 Task: Look for space in Redcliff, Zimbabwe from 24th August, 2023 to 10th September, 2023 for 8 adults in price range Rs.12000 to Rs.15000. Place can be entire place or shared room with 4 bedrooms having 8 beds and 4 bathrooms. Property type can be house, flat, guest house. Amenities needed are: wifi, TV, free parkinig on premises, gym, breakfast. Booking option can be shelf check-in. Required host language is English.
Action: Mouse moved to (418, 104)
Screenshot: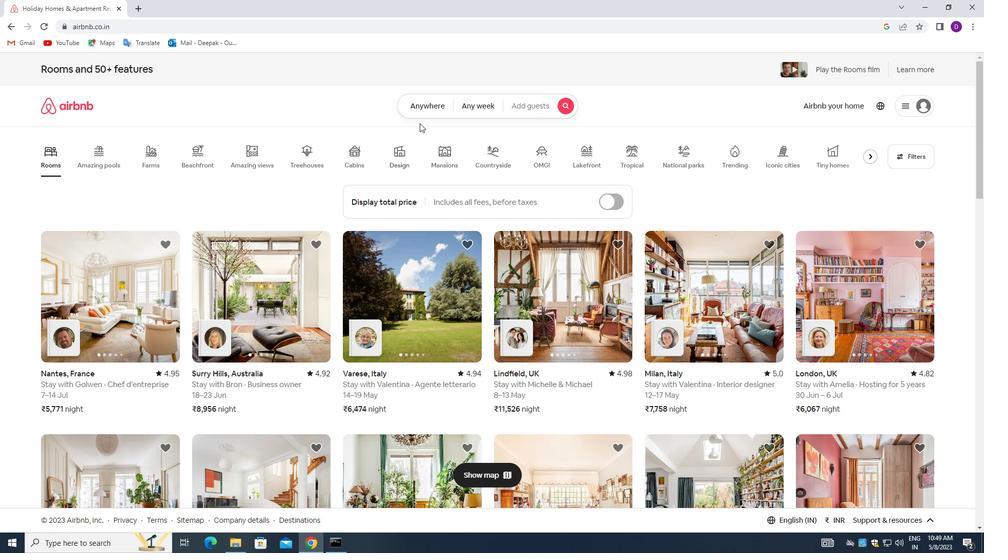 
Action: Mouse pressed left at (418, 104)
Screenshot: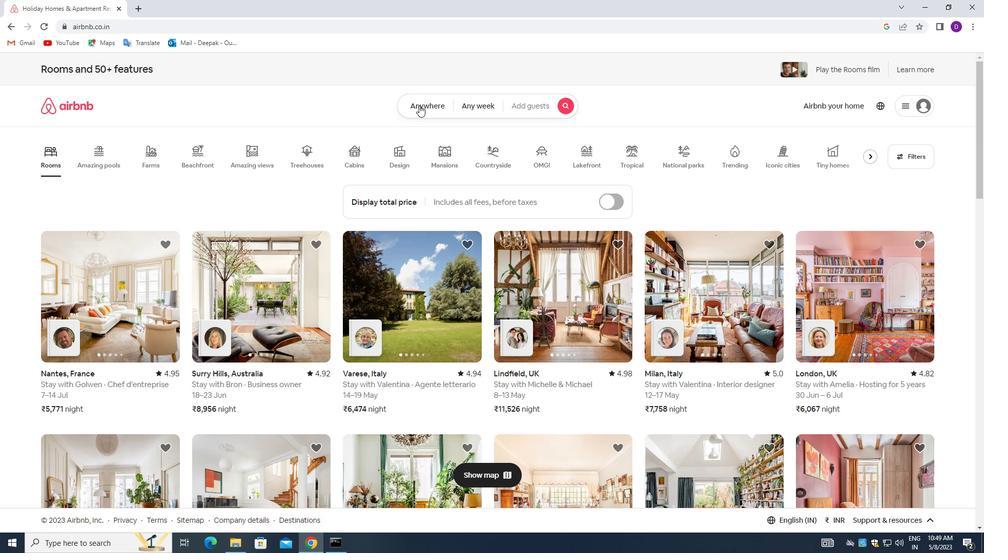 
Action: Mouse moved to (390, 142)
Screenshot: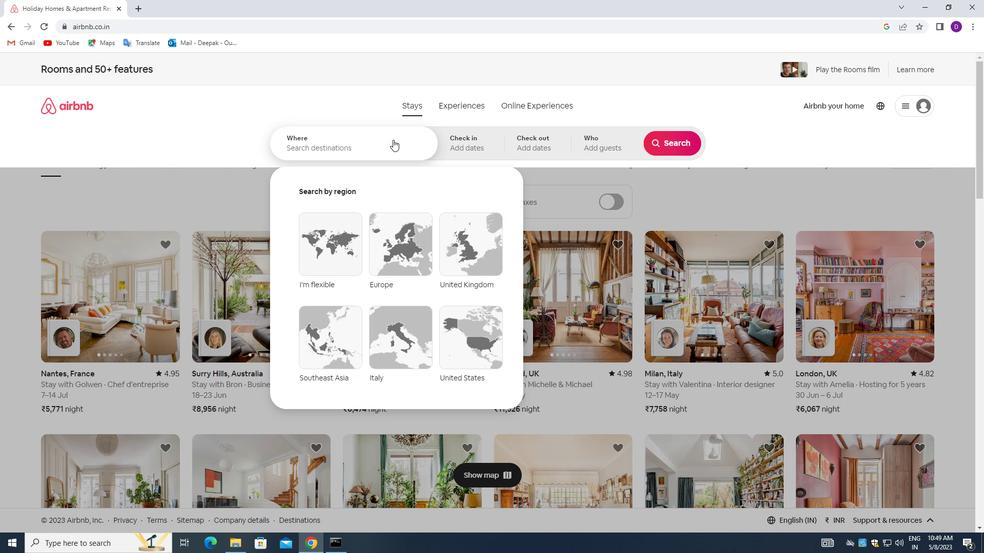 
Action: Mouse pressed left at (390, 142)
Screenshot: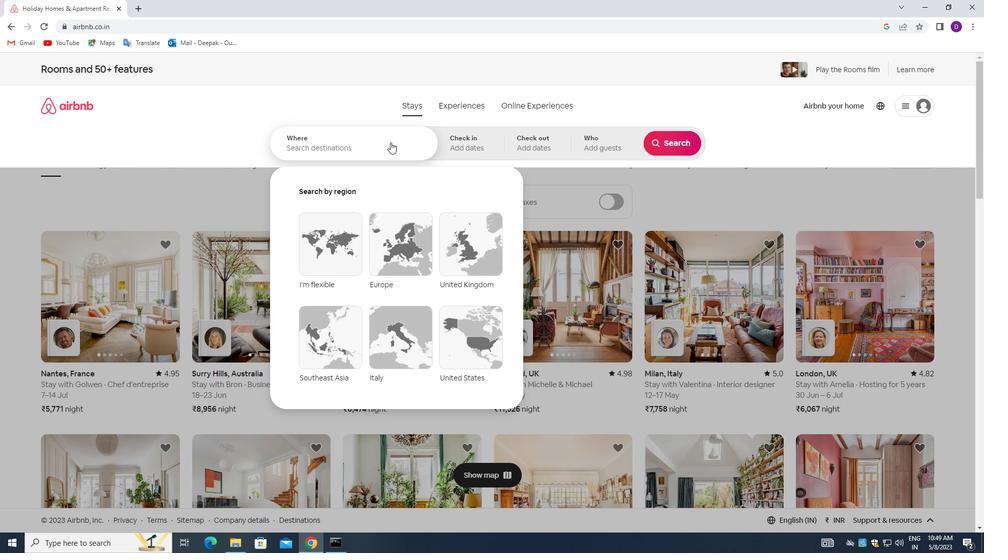 
Action: Mouse moved to (115, 252)
Screenshot: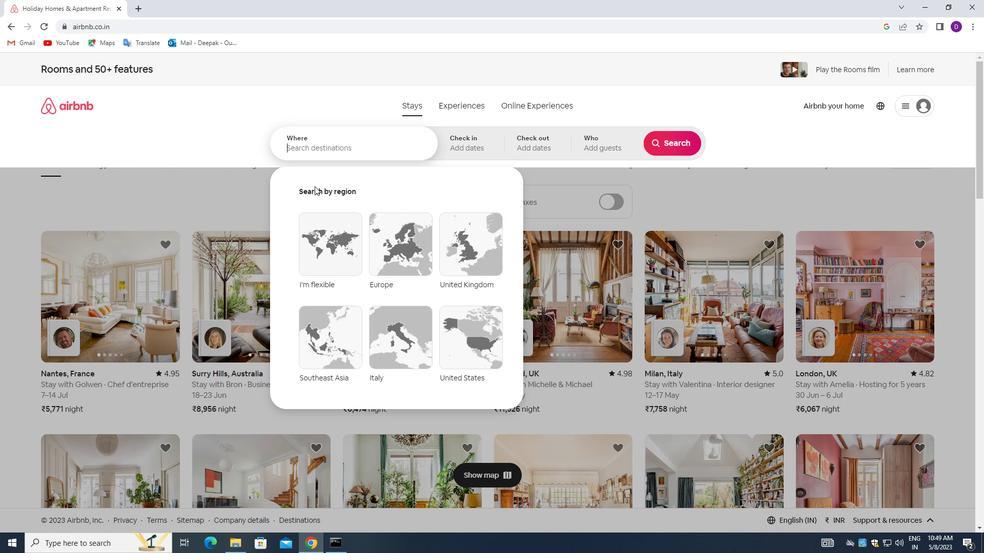 
Action: Key pressed <Key.shift_r>Redcliff<Key.backspace><Key.backspace><Key.backspace><Key.backspace><Key.backspace><Key.backspace><Key.backspace><Key.backspace><Key.caps_lock><Key.shift_r><Key.shift_r><Key.shift_r><Key.shift_r><Key.shift_r>Redcliff,<Key.space><Key.shift_r><Key.shift_r><Key.shift_r>Zimbabwe<Key.enter>
Screenshot: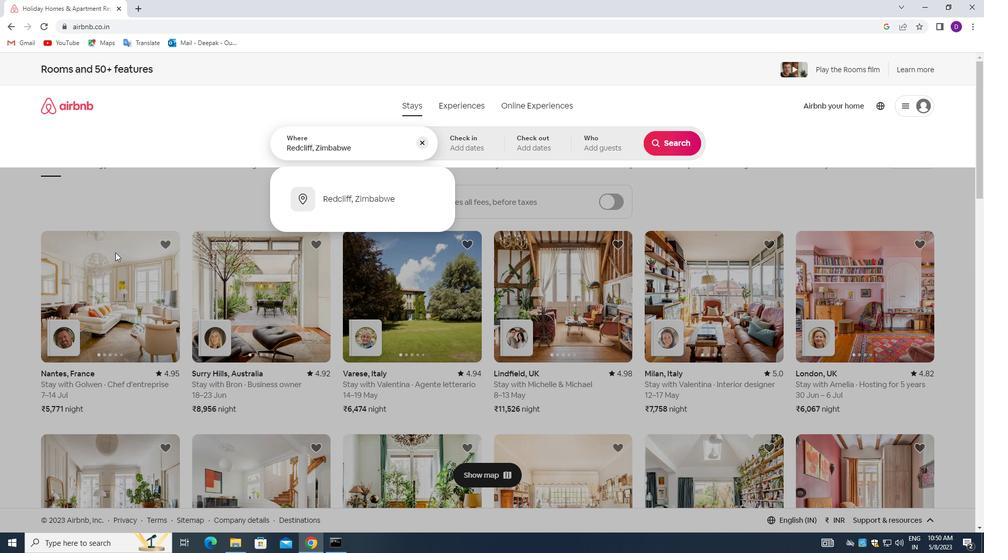 
Action: Mouse moved to (670, 229)
Screenshot: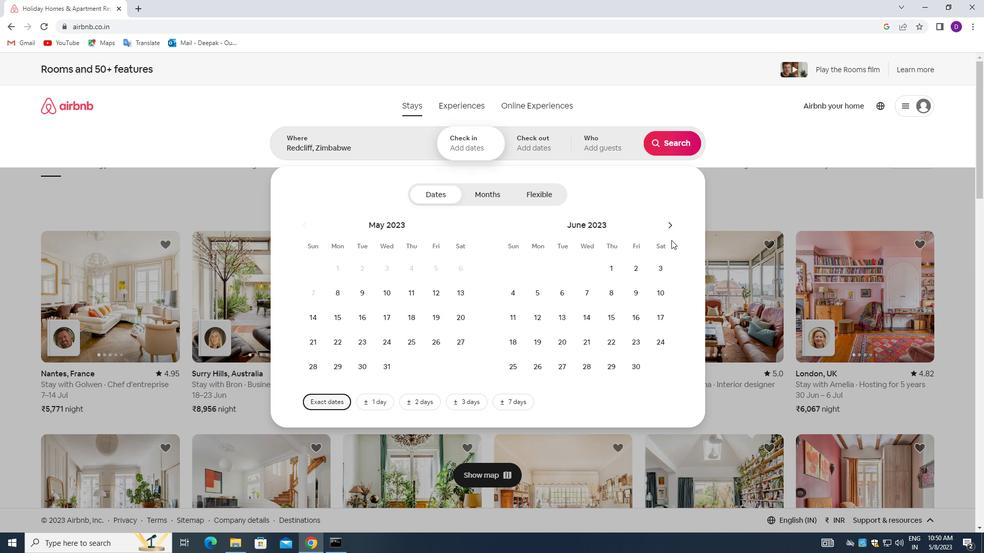 
Action: Mouse pressed left at (670, 229)
Screenshot: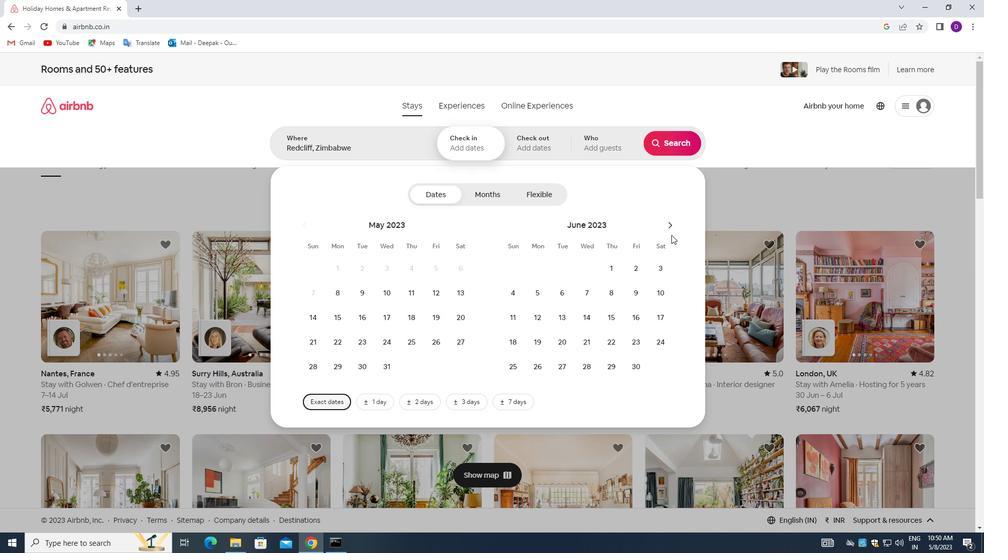
Action: Mouse moved to (669, 227)
Screenshot: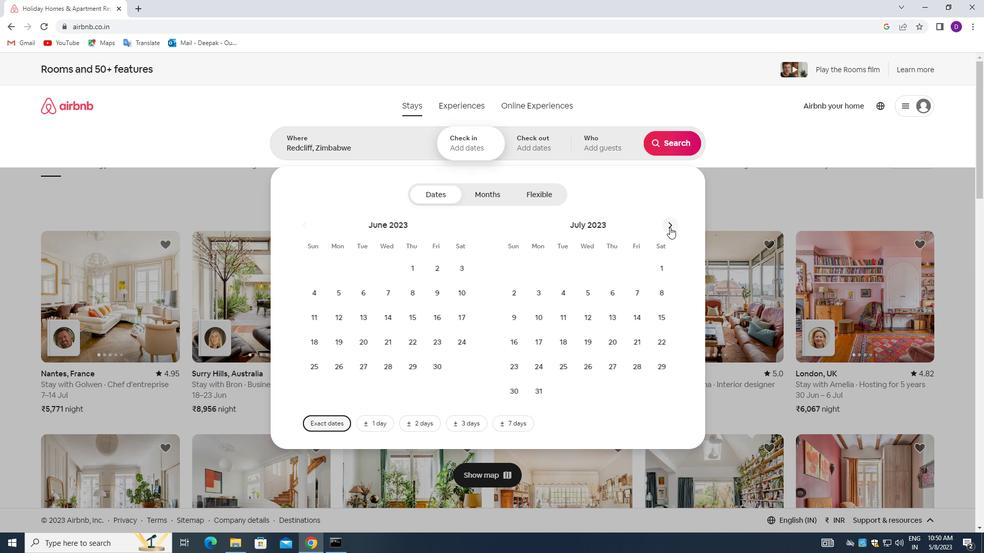 
Action: Mouse pressed left at (669, 227)
Screenshot: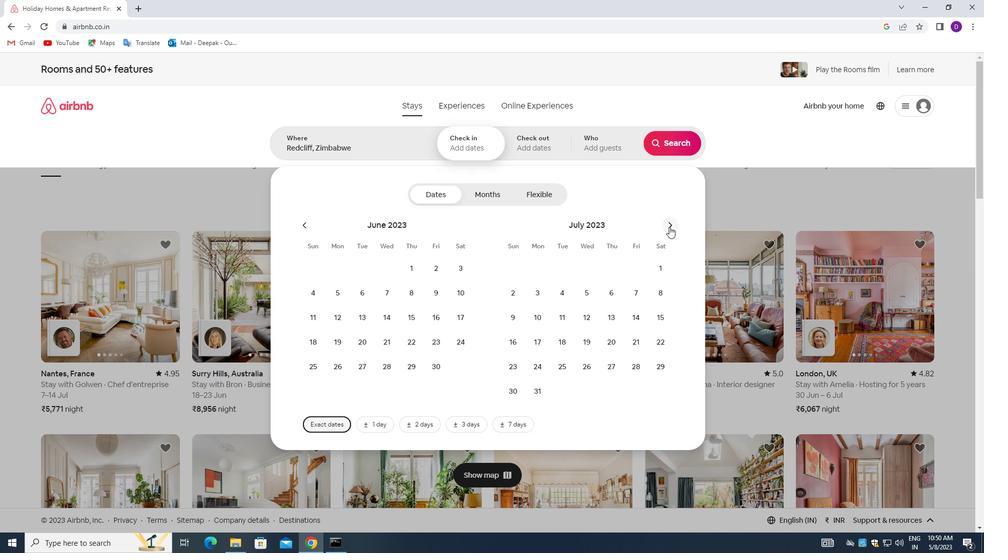 
Action: Mouse moved to (668, 227)
Screenshot: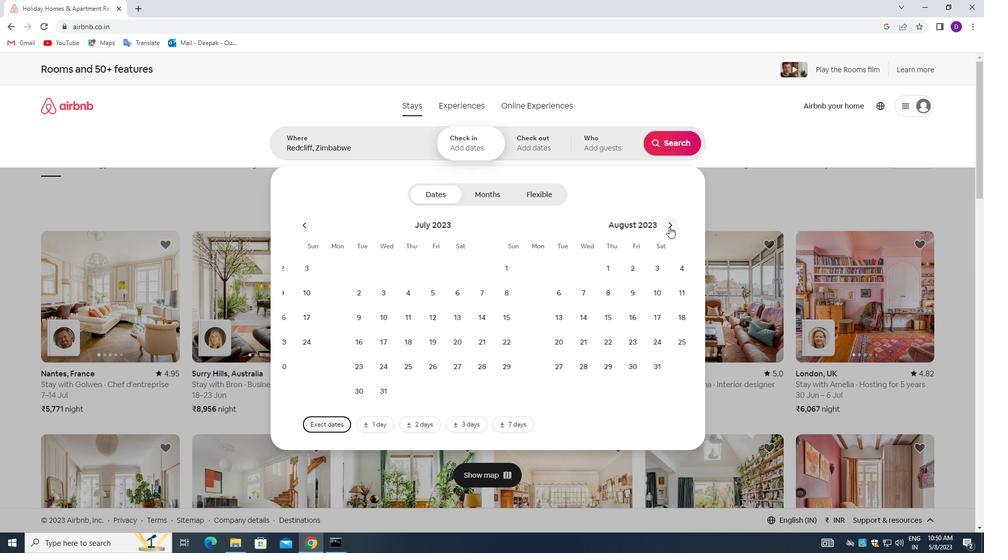 
Action: Mouse pressed left at (668, 227)
Screenshot: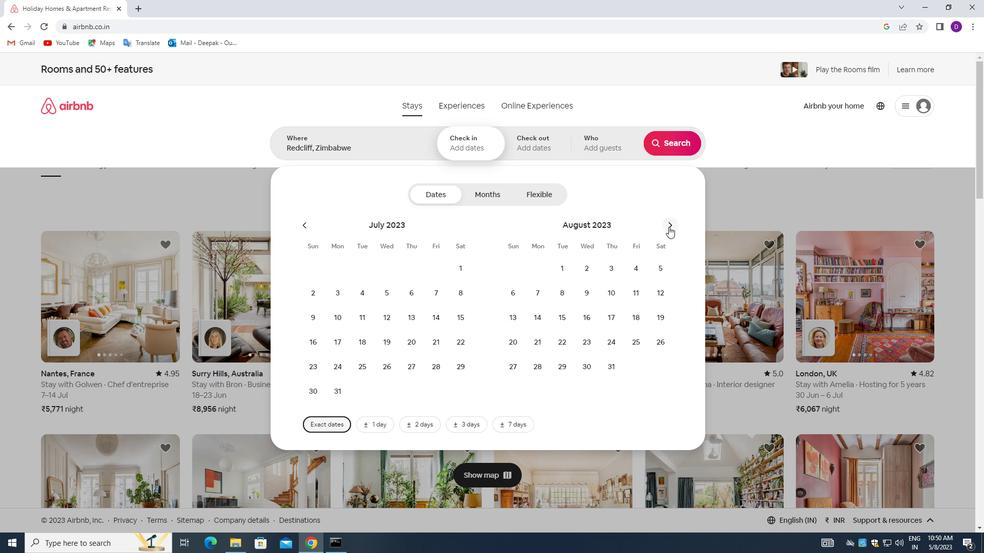 
Action: Mouse moved to (412, 343)
Screenshot: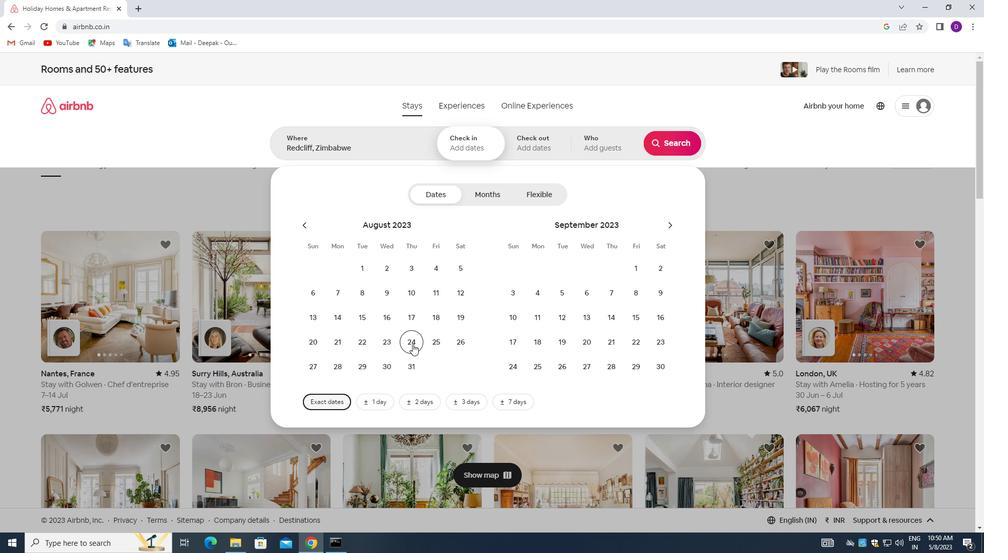
Action: Mouse pressed left at (412, 343)
Screenshot: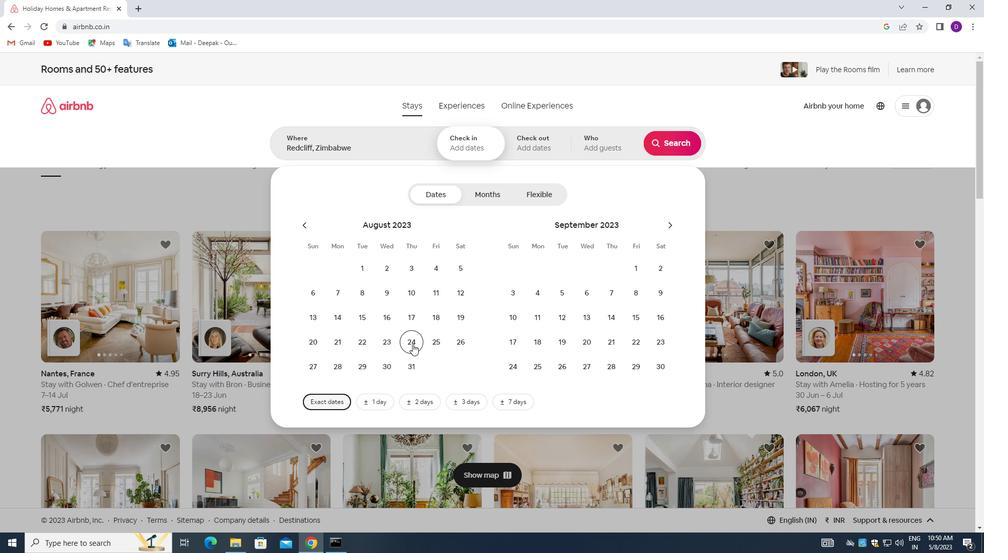 
Action: Mouse moved to (507, 323)
Screenshot: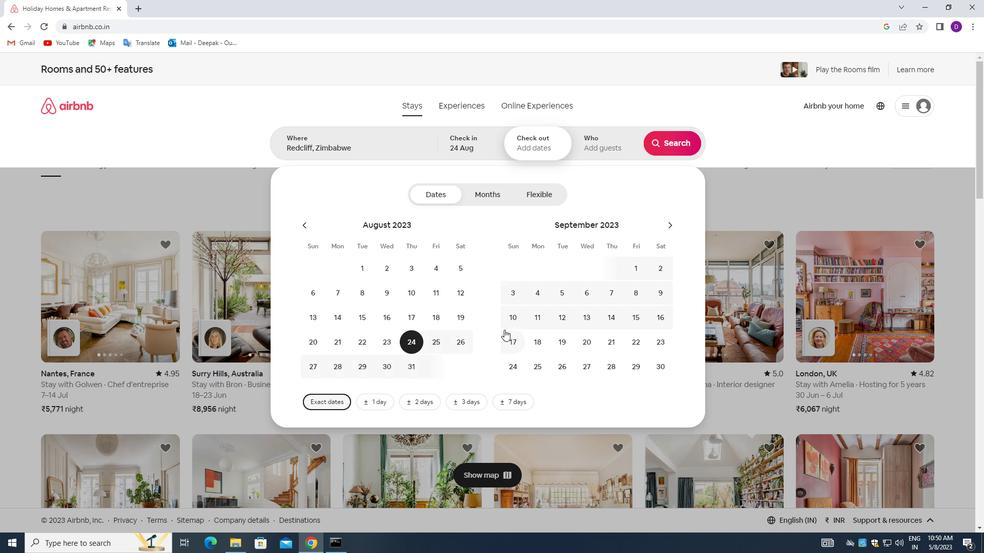 
Action: Mouse pressed left at (507, 323)
Screenshot: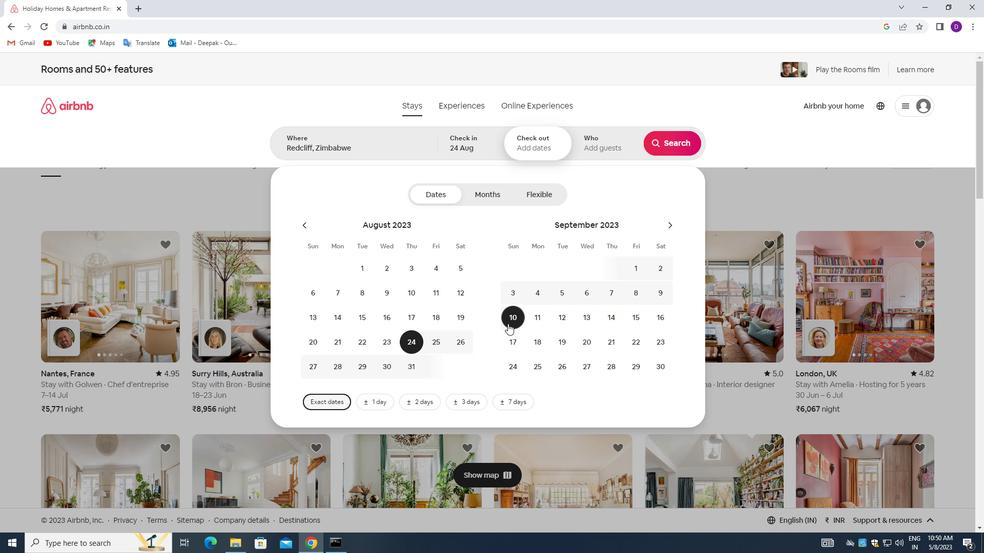 
Action: Mouse moved to (591, 145)
Screenshot: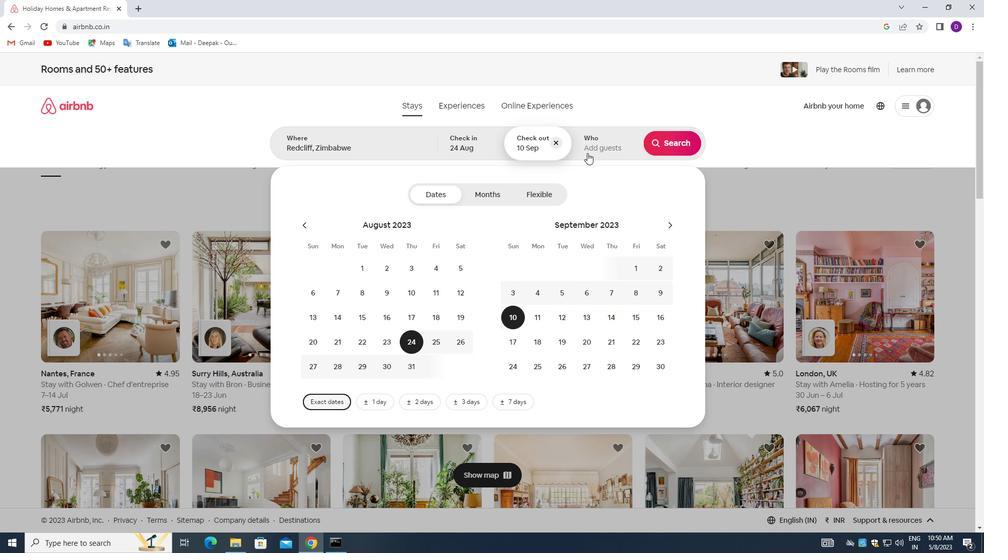 
Action: Mouse pressed left at (591, 145)
Screenshot: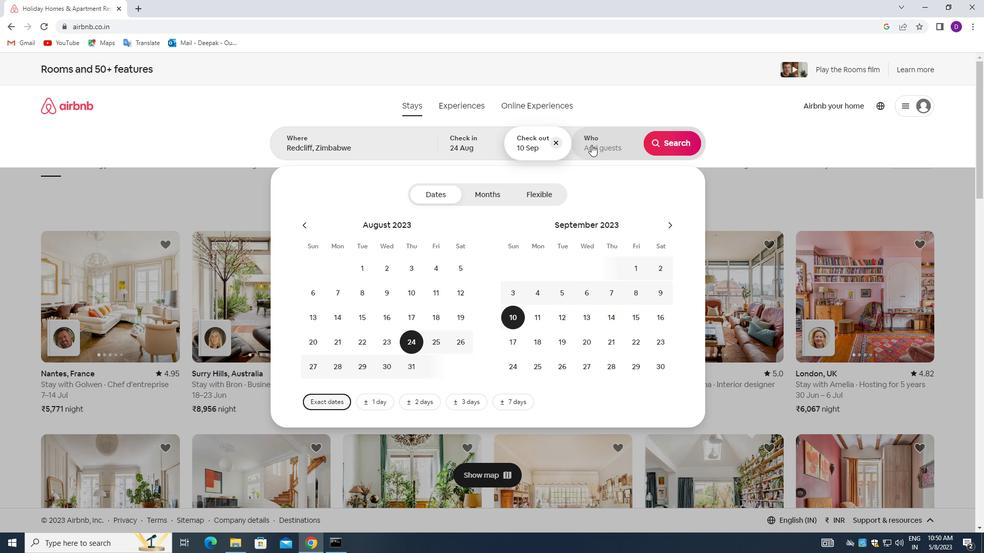 
Action: Mouse moved to (675, 200)
Screenshot: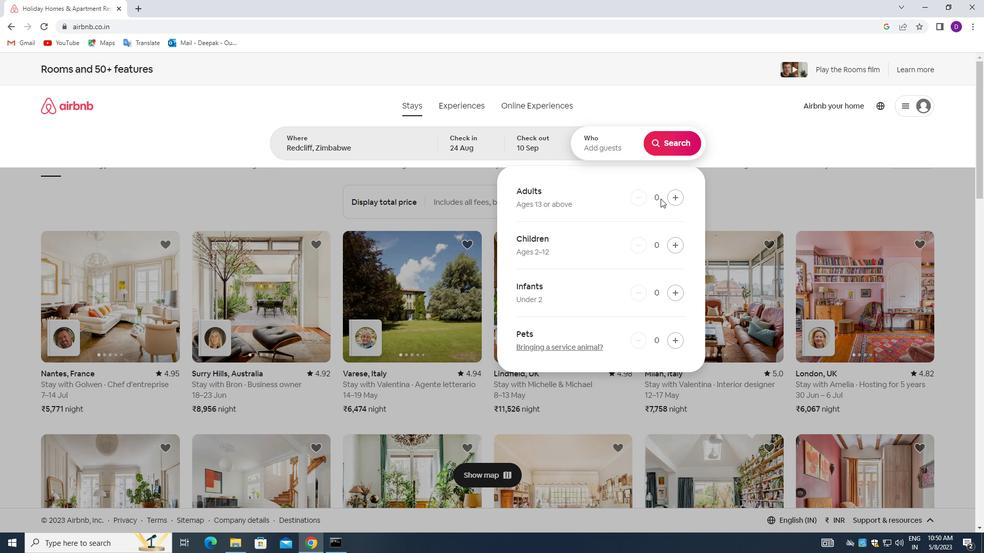 
Action: Mouse pressed left at (675, 200)
Screenshot: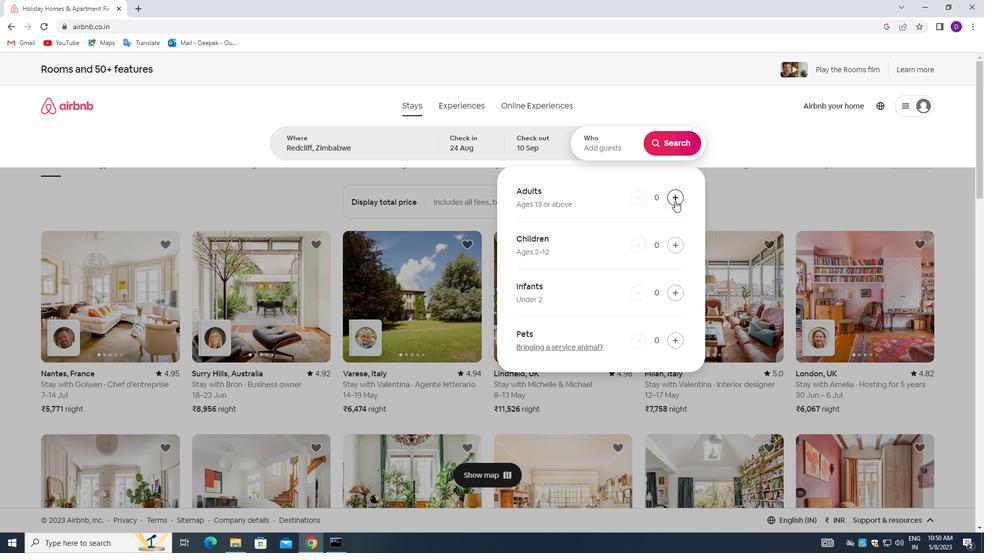 
Action: Mouse moved to (675, 199)
Screenshot: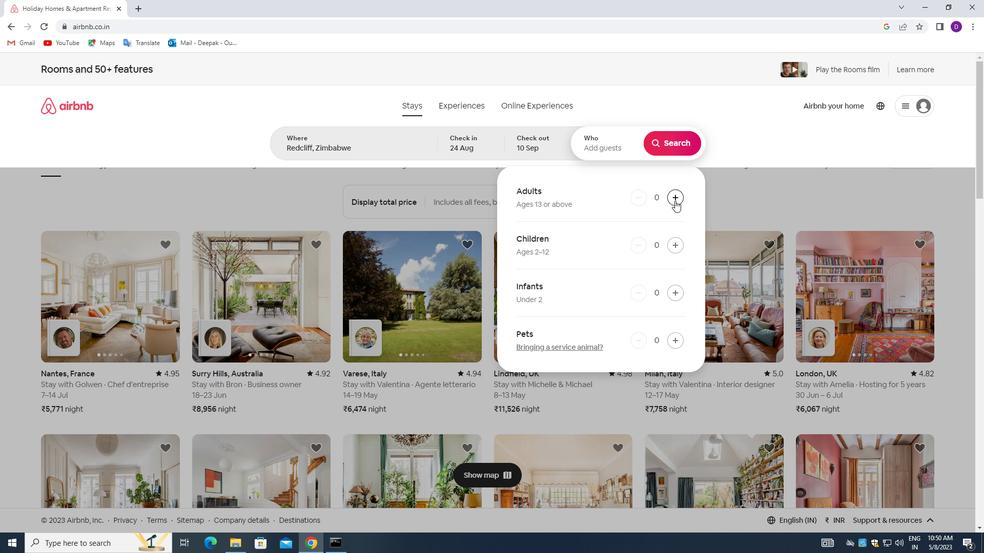 
Action: Mouse pressed left at (675, 199)
Screenshot: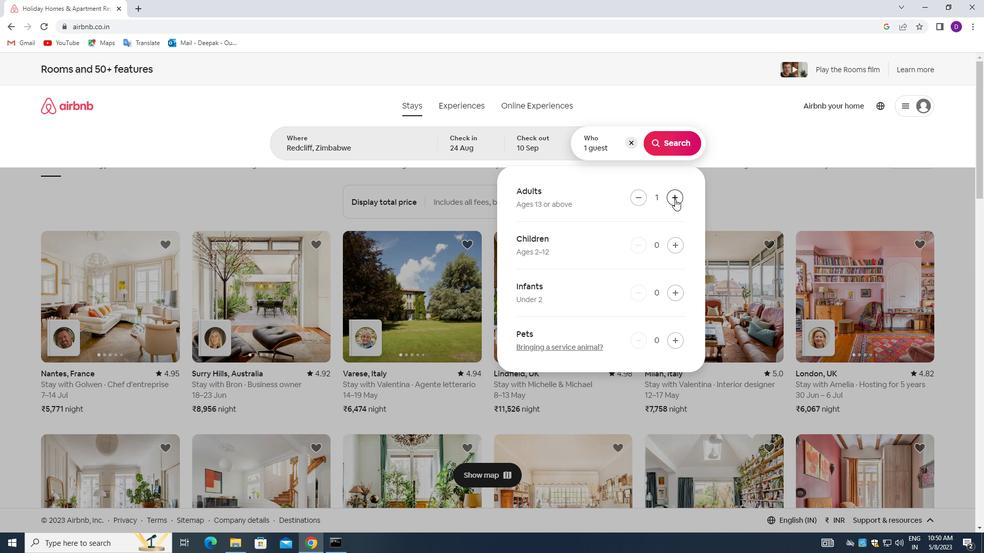 
Action: Mouse pressed left at (675, 199)
Screenshot: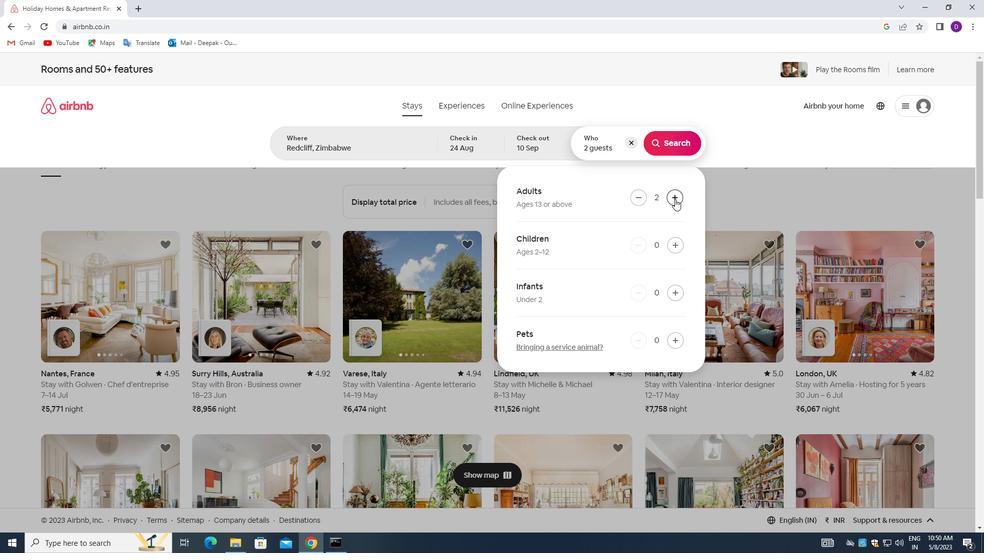 
Action: Mouse pressed left at (675, 199)
Screenshot: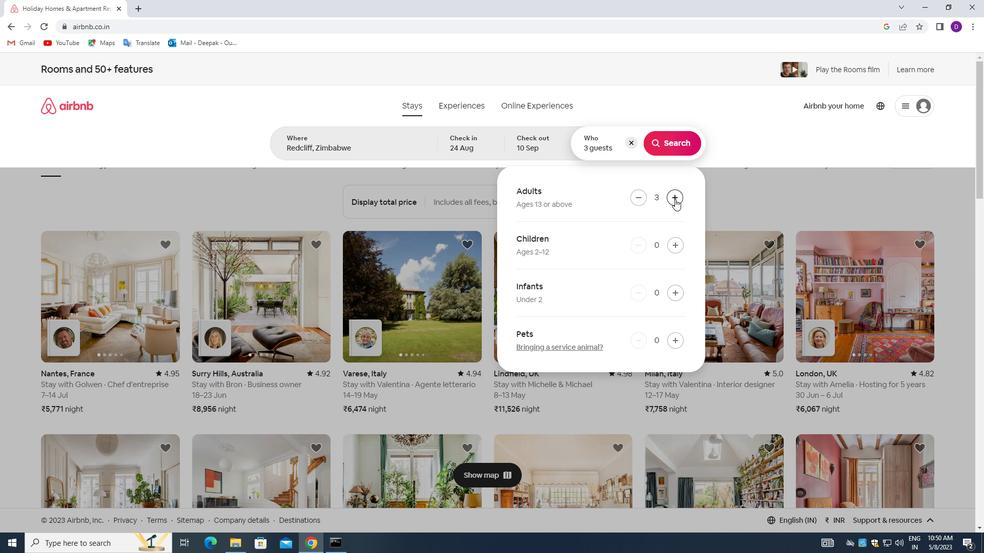 
Action: Mouse pressed left at (675, 199)
Screenshot: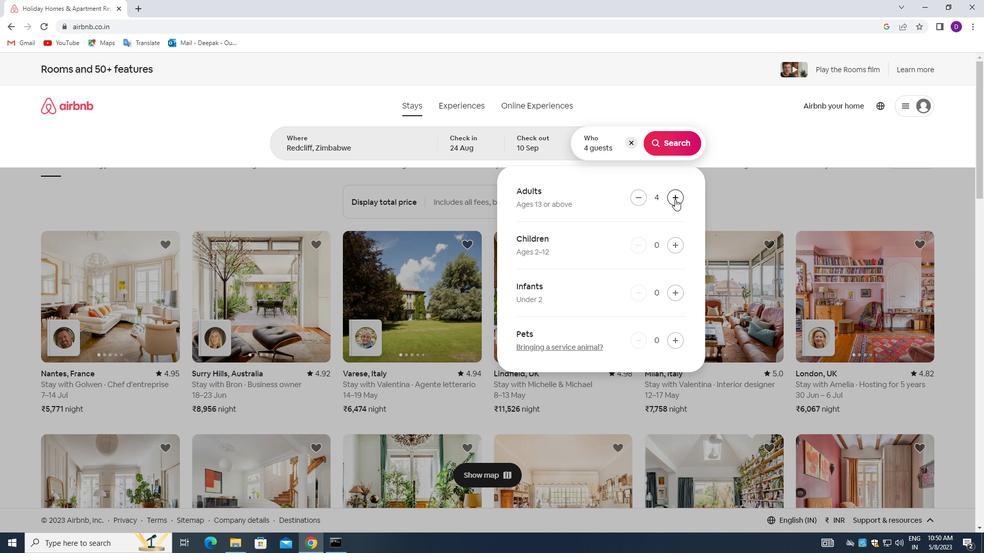 
Action: Mouse pressed left at (675, 199)
Screenshot: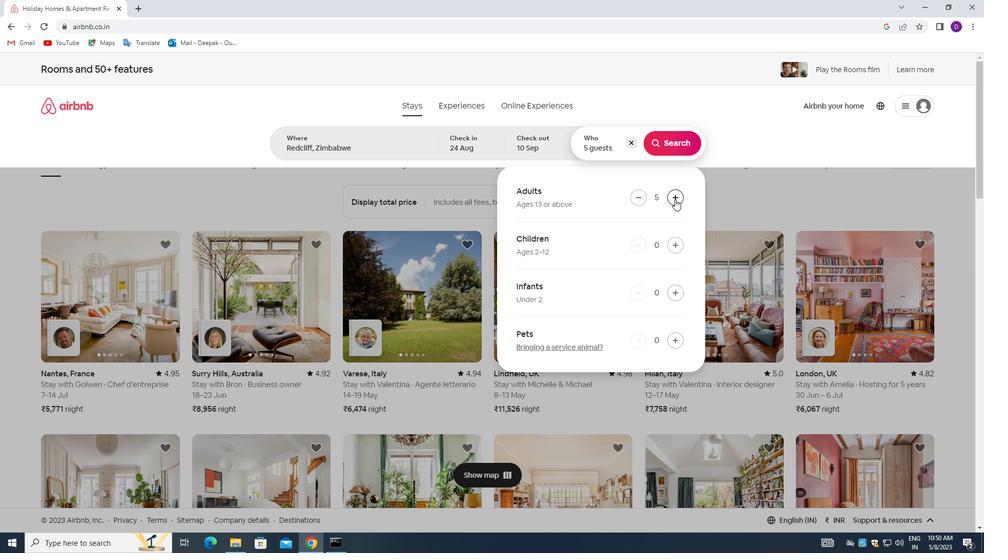 
Action: Mouse pressed left at (675, 199)
Screenshot: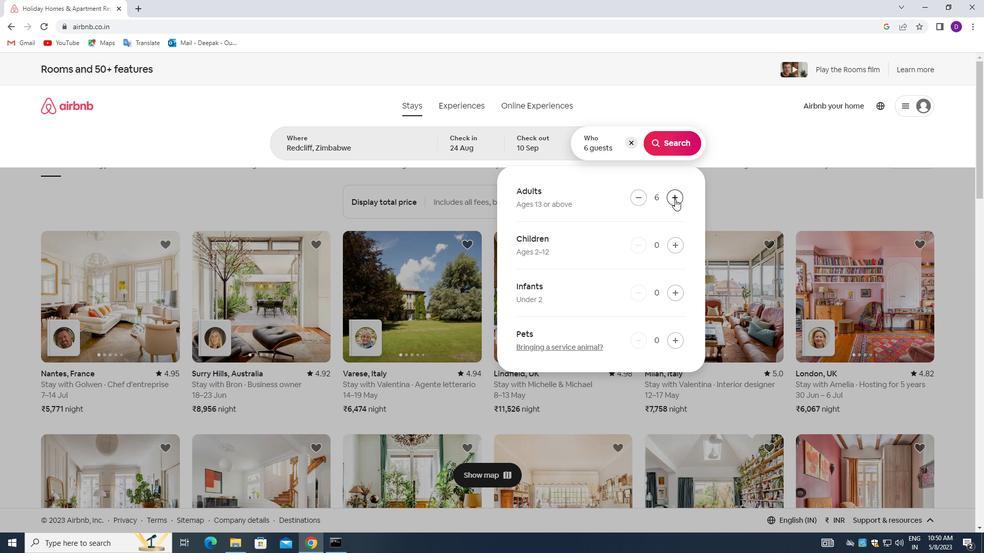 
Action: Mouse pressed left at (675, 199)
Screenshot: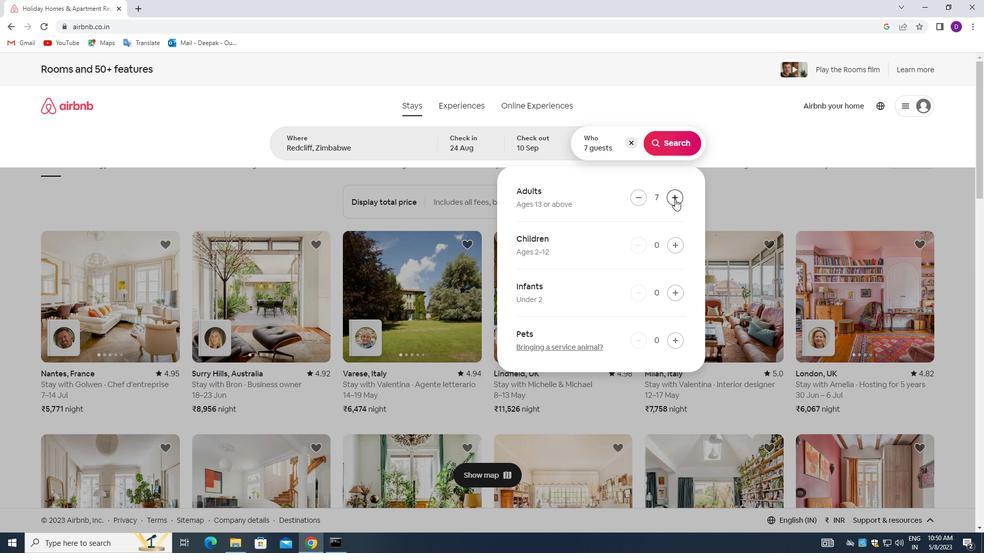 
Action: Mouse moved to (675, 141)
Screenshot: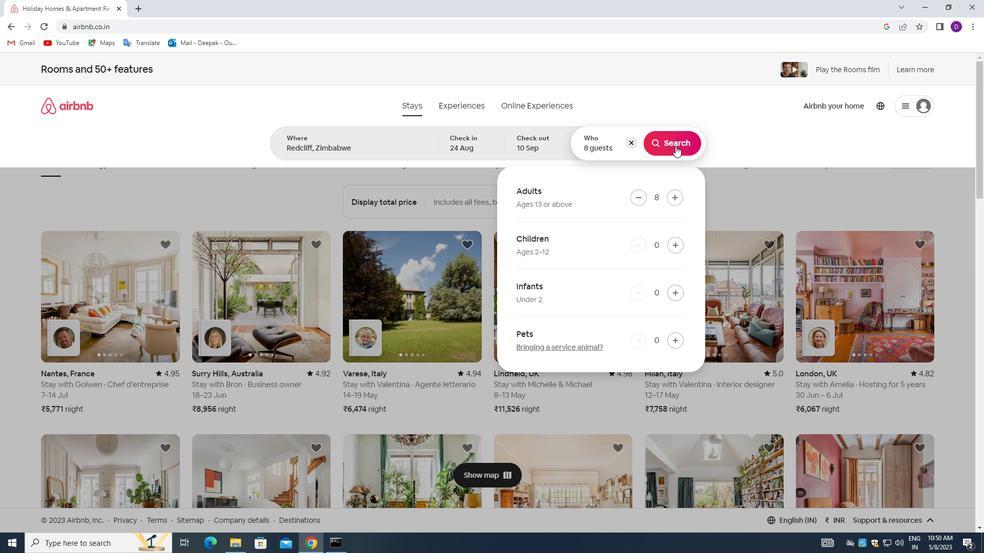 
Action: Mouse pressed left at (675, 141)
Screenshot: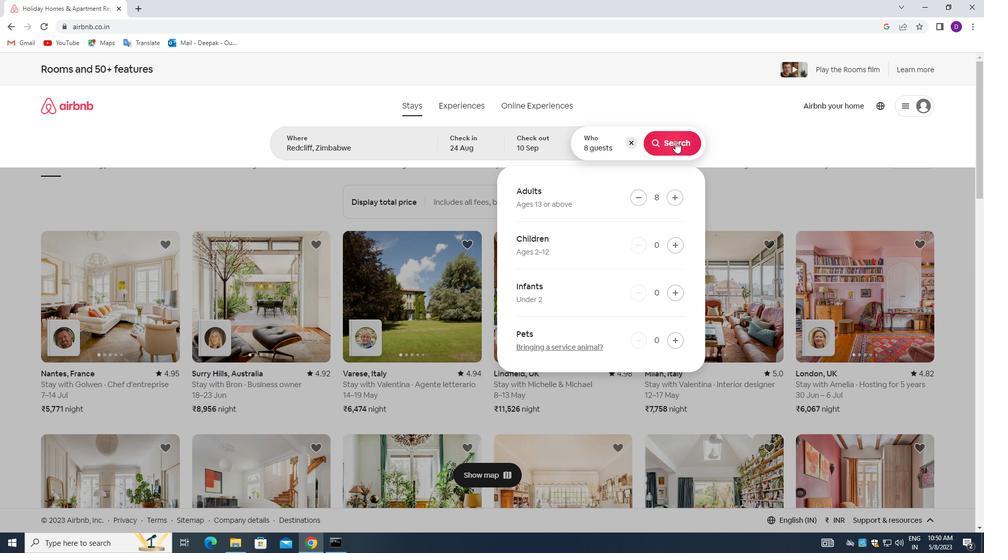 
Action: Mouse moved to (933, 112)
Screenshot: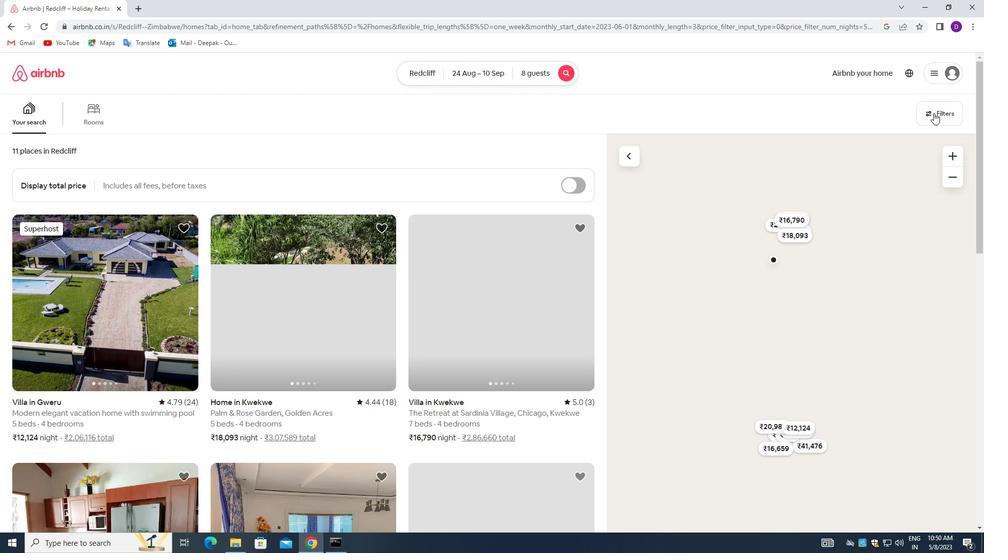 
Action: Mouse pressed left at (933, 112)
Screenshot: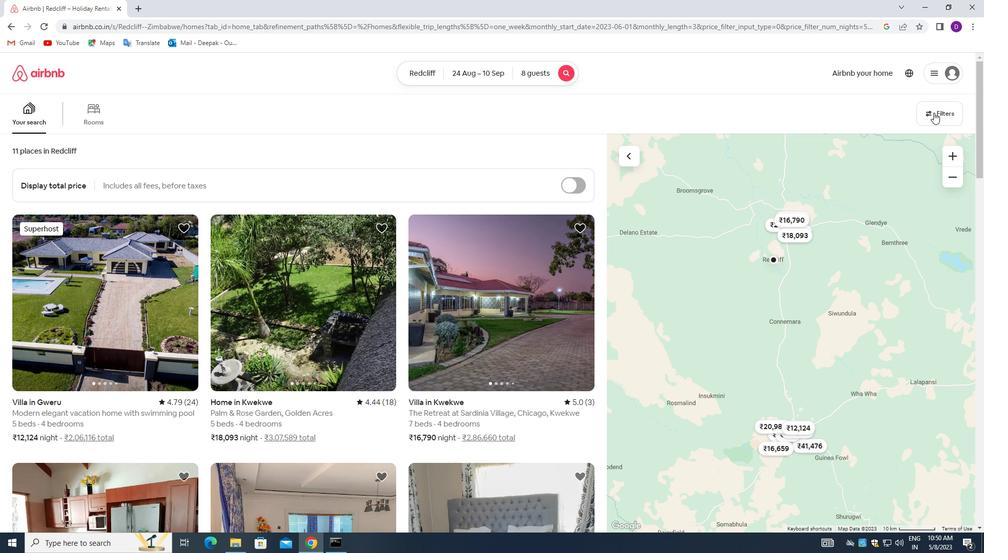 
Action: Mouse moved to (367, 367)
Screenshot: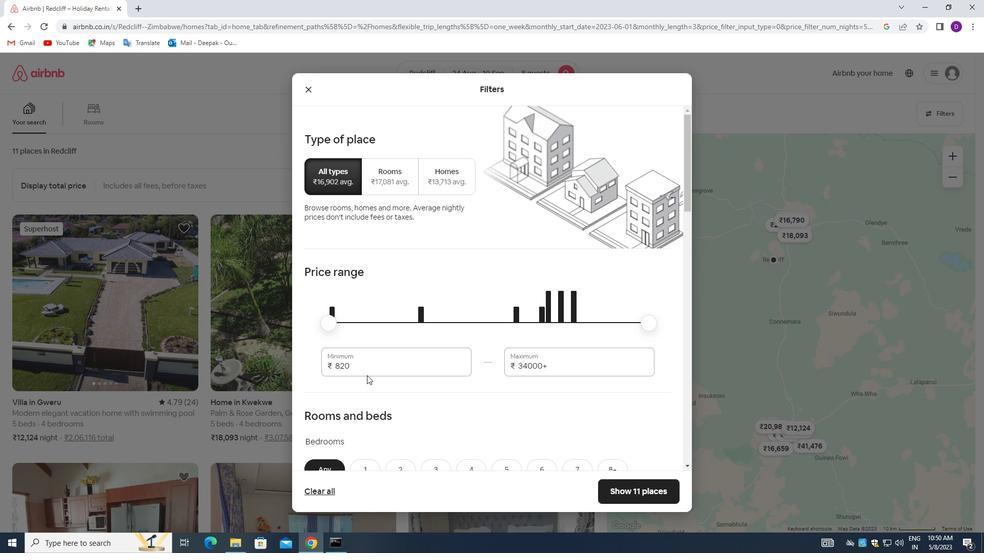 
Action: Mouse pressed left at (367, 367)
Screenshot: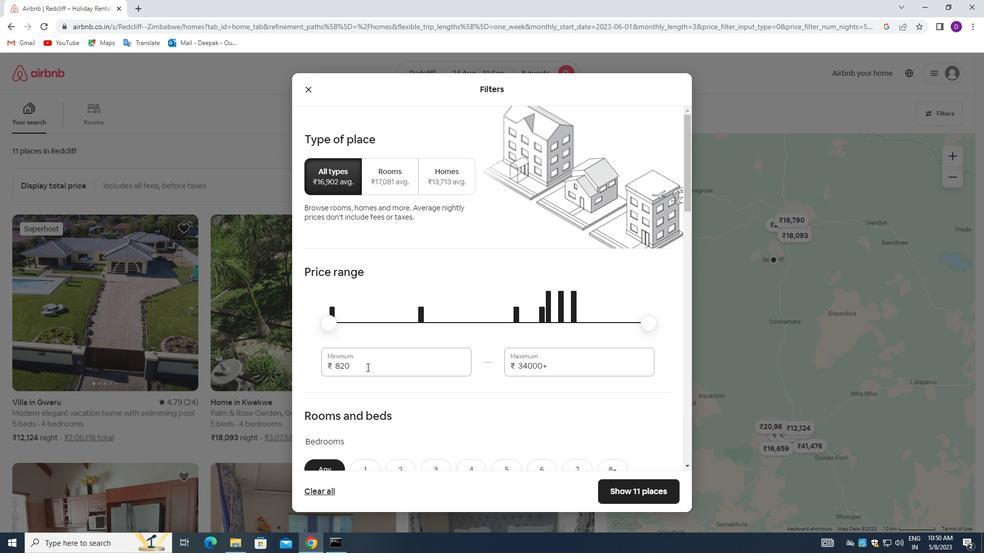 
Action: Mouse pressed left at (367, 367)
Screenshot: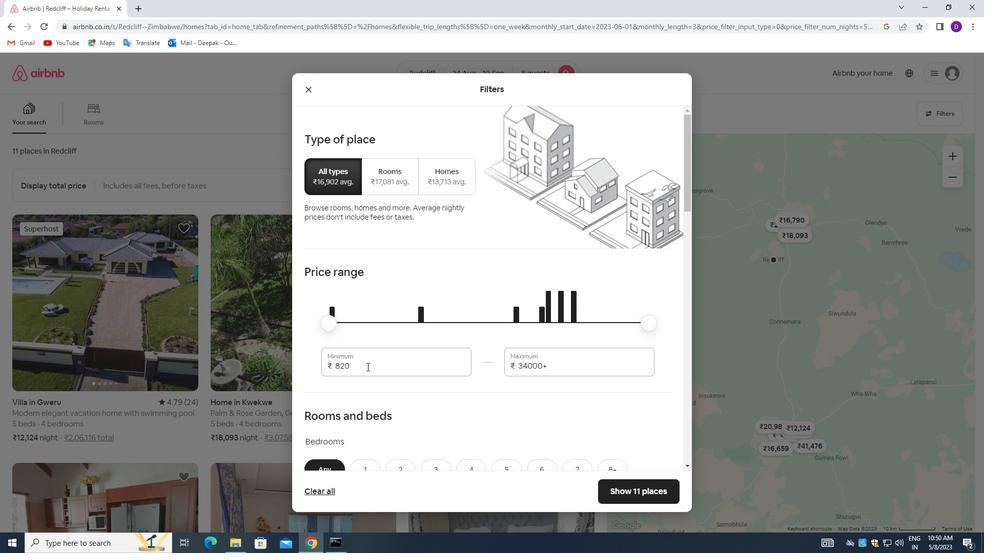 
Action: Key pressed 12000<Key.tab>15000
Screenshot: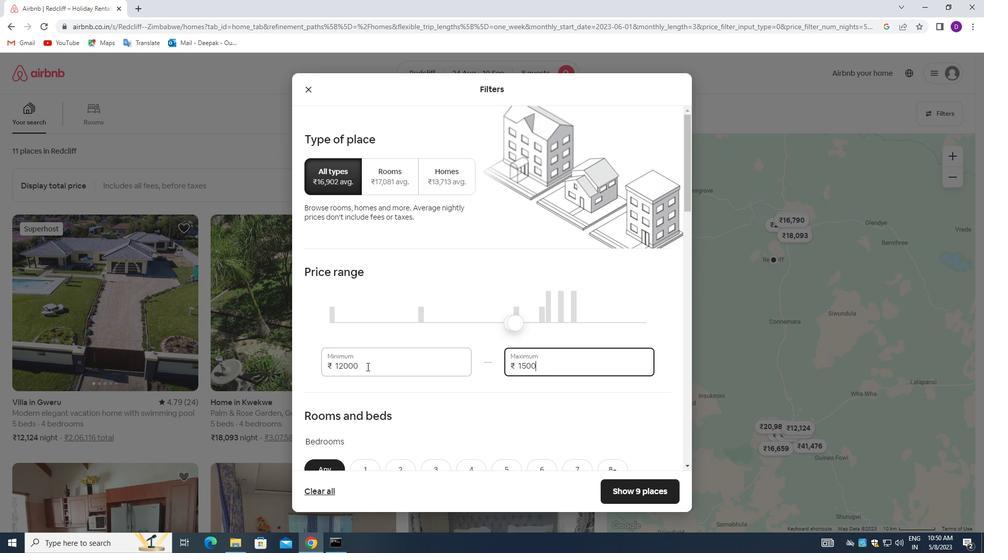 
Action: Mouse moved to (461, 363)
Screenshot: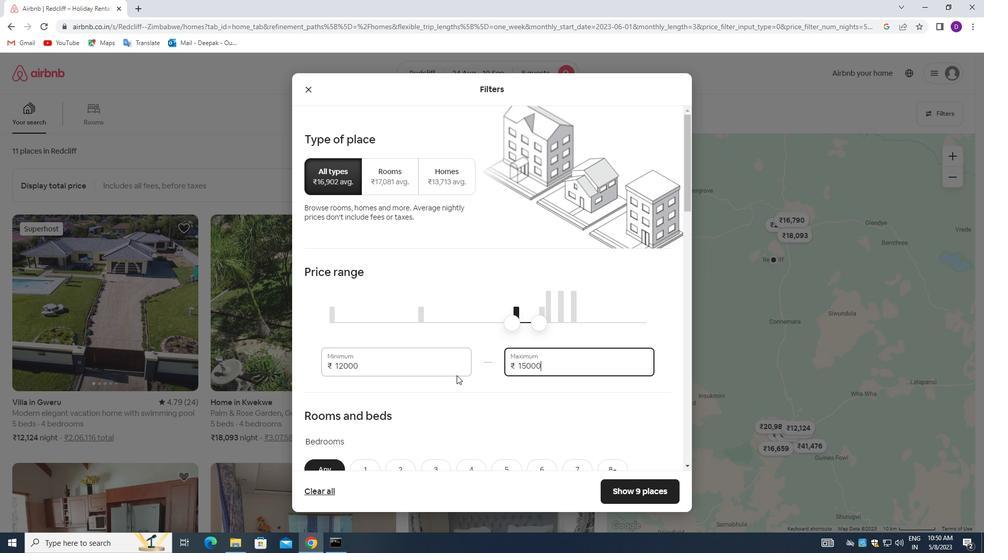 
Action: Mouse scrolled (461, 362) with delta (0, 0)
Screenshot: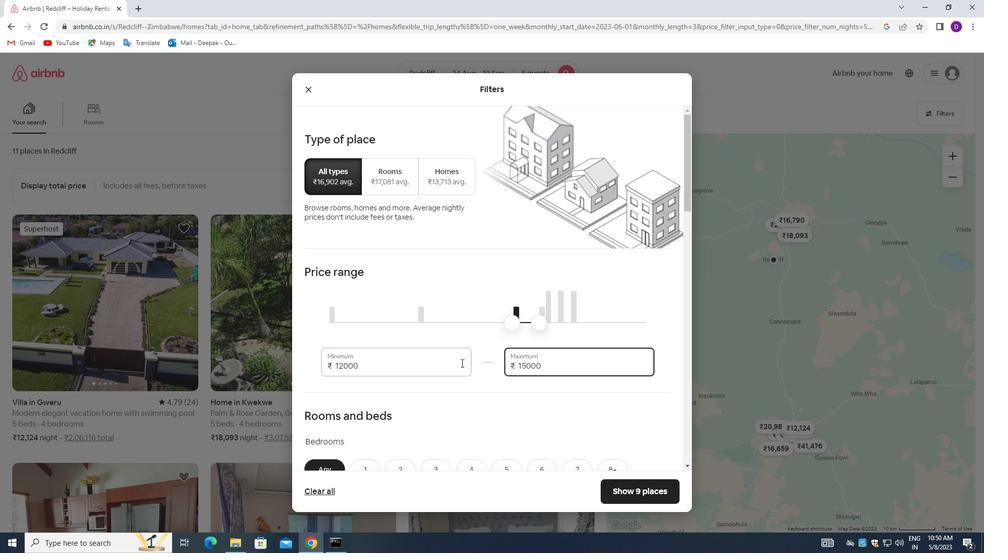 
Action: Mouse scrolled (461, 362) with delta (0, 0)
Screenshot: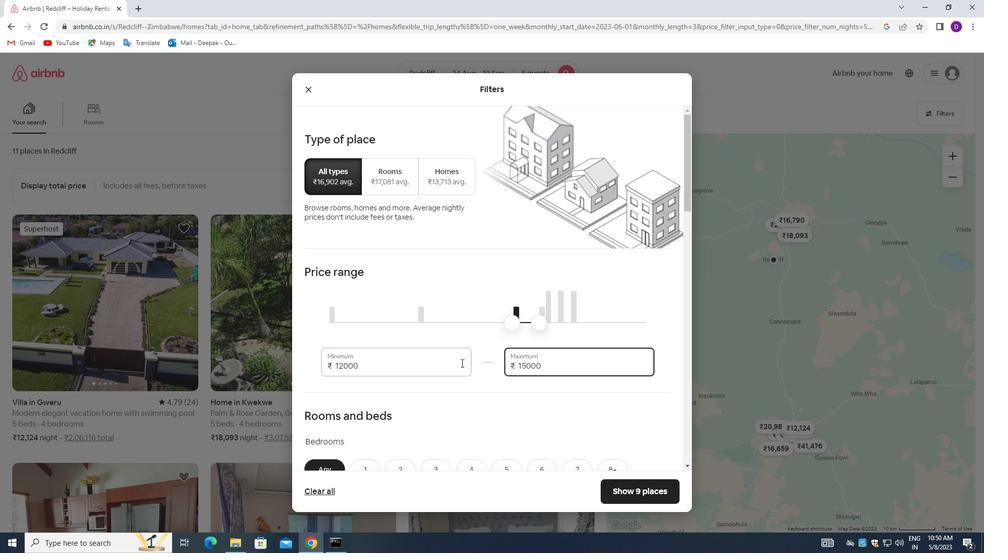 
Action: Mouse scrolled (461, 362) with delta (0, 0)
Screenshot: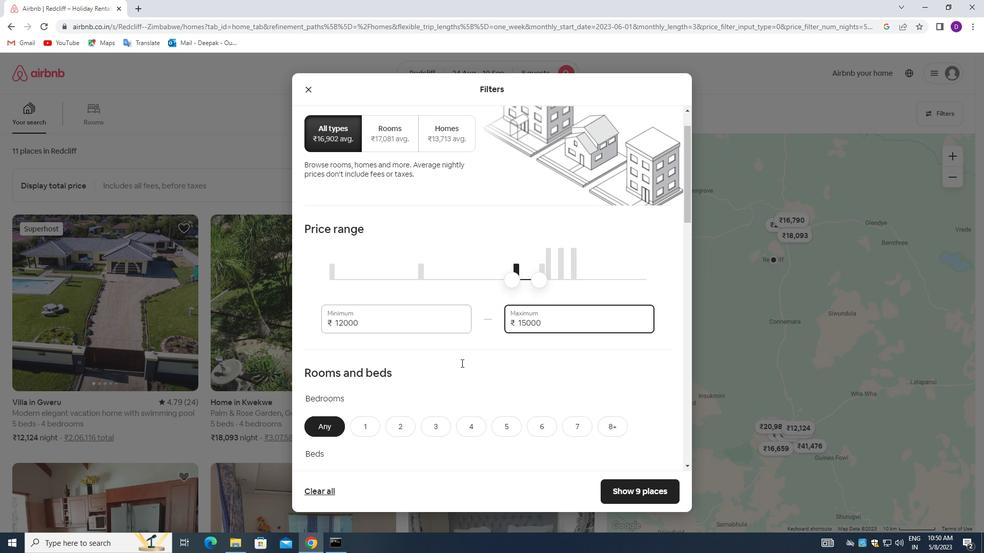 
Action: Mouse moved to (468, 321)
Screenshot: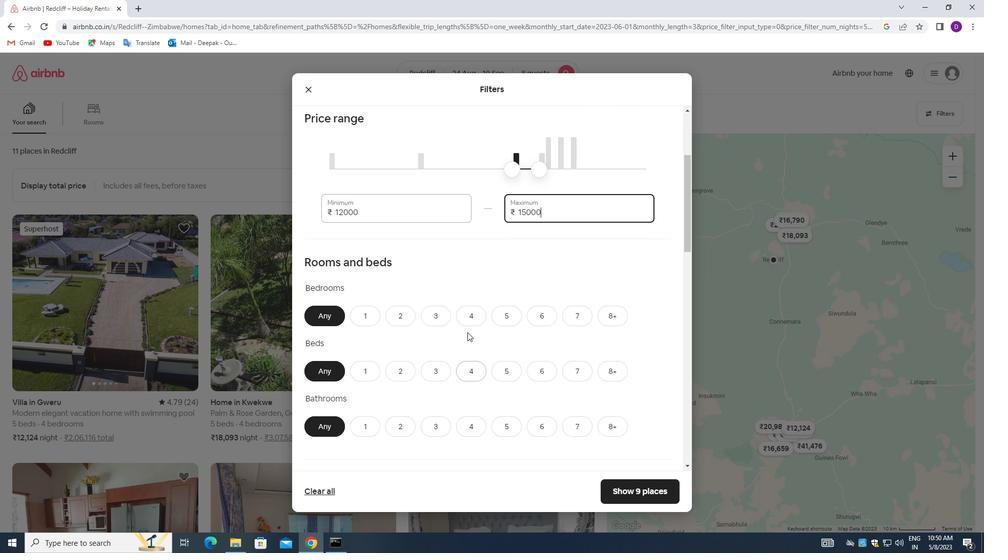 
Action: Mouse pressed left at (468, 321)
Screenshot: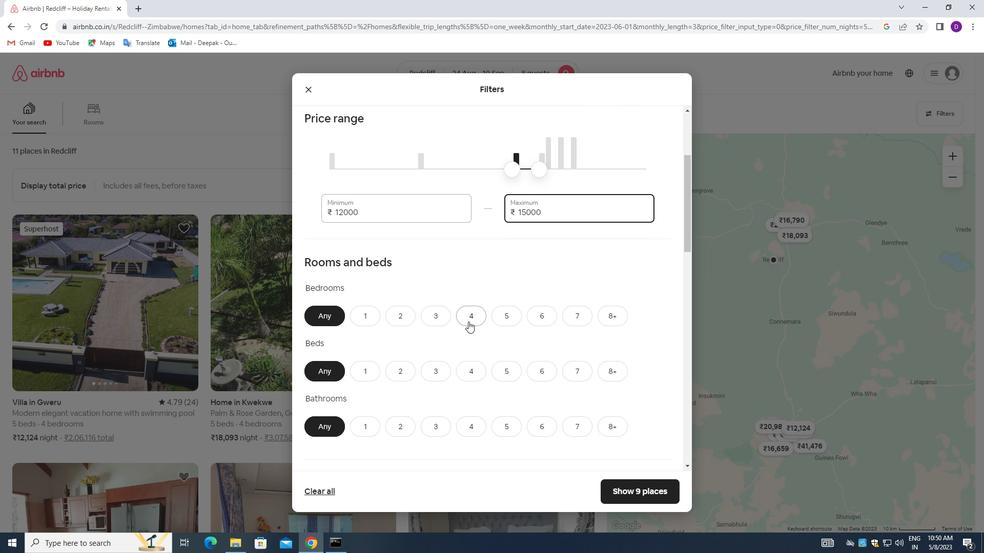 
Action: Mouse moved to (610, 375)
Screenshot: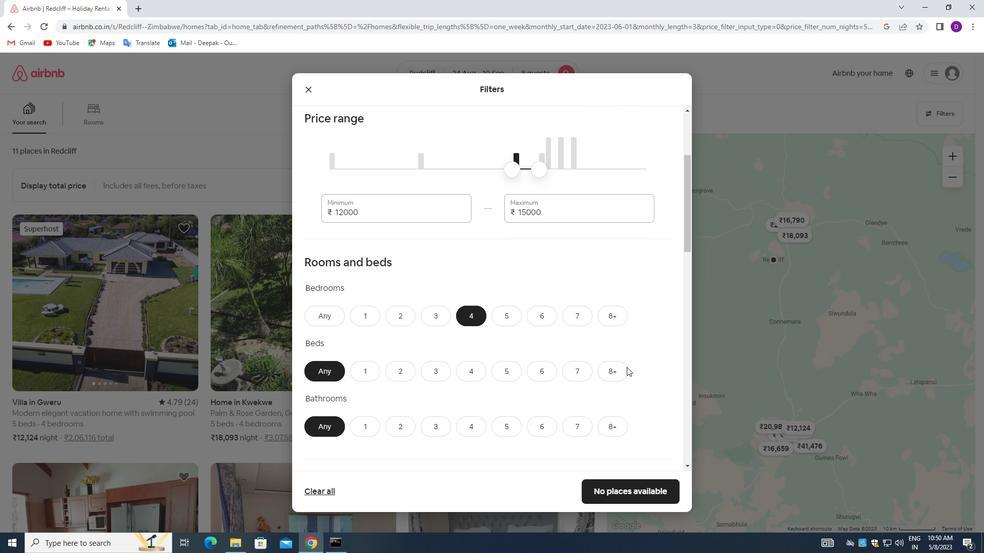 
Action: Mouse pressed left at (610, 375)
Screenshot: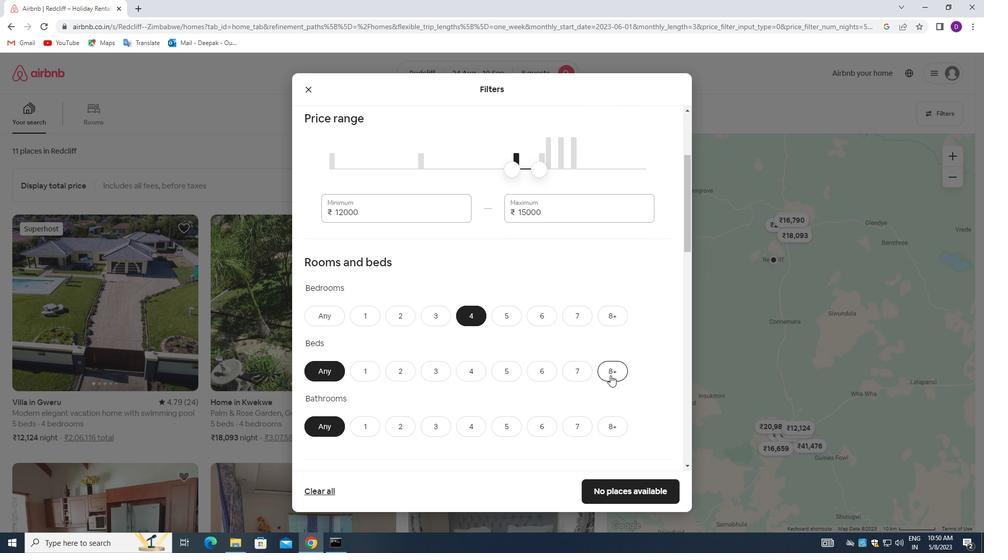 
Action: Mouse moved to (479, 432)
Screenshot: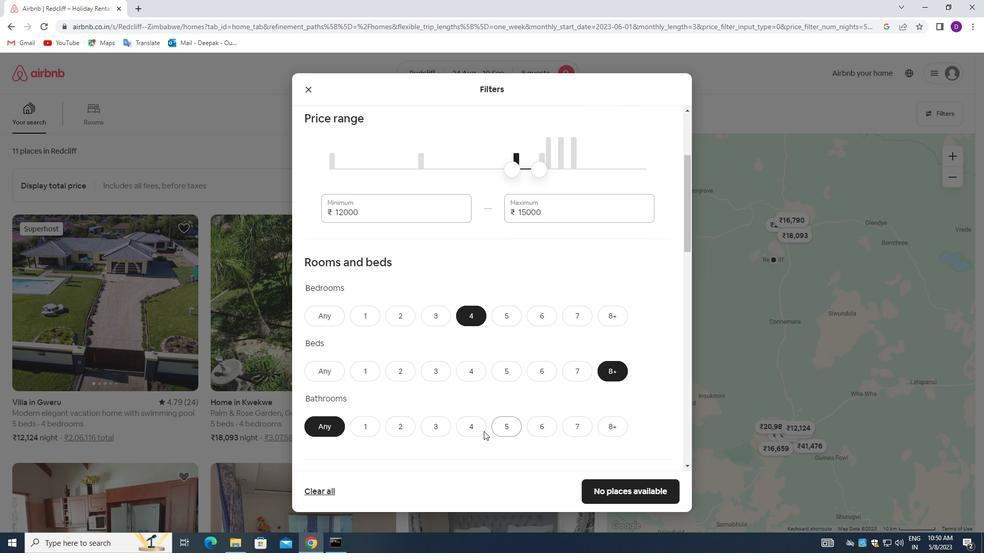 
Action: Mouse pressed left at (479, 432)
Screenshot: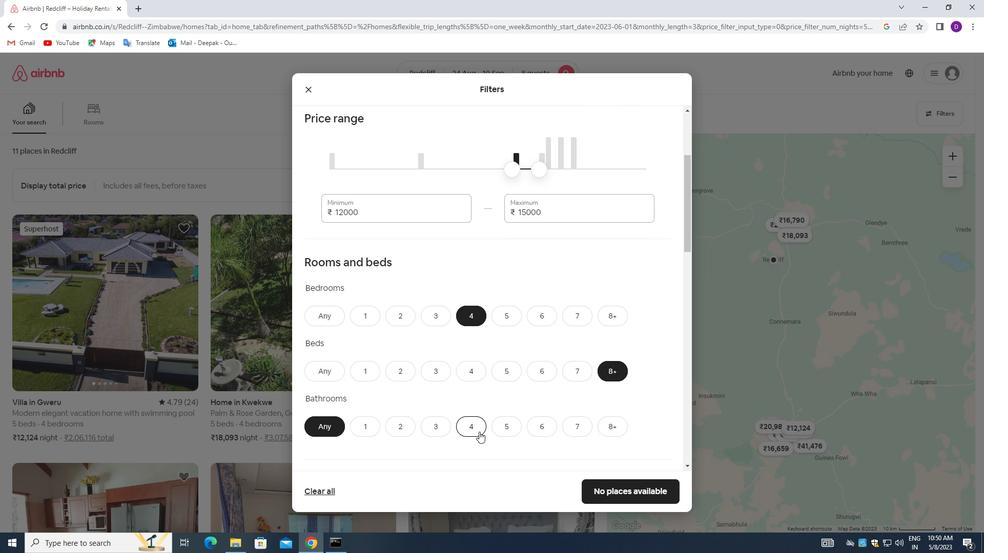 
Action: Mouse moved to (478, 368)
Screenshot: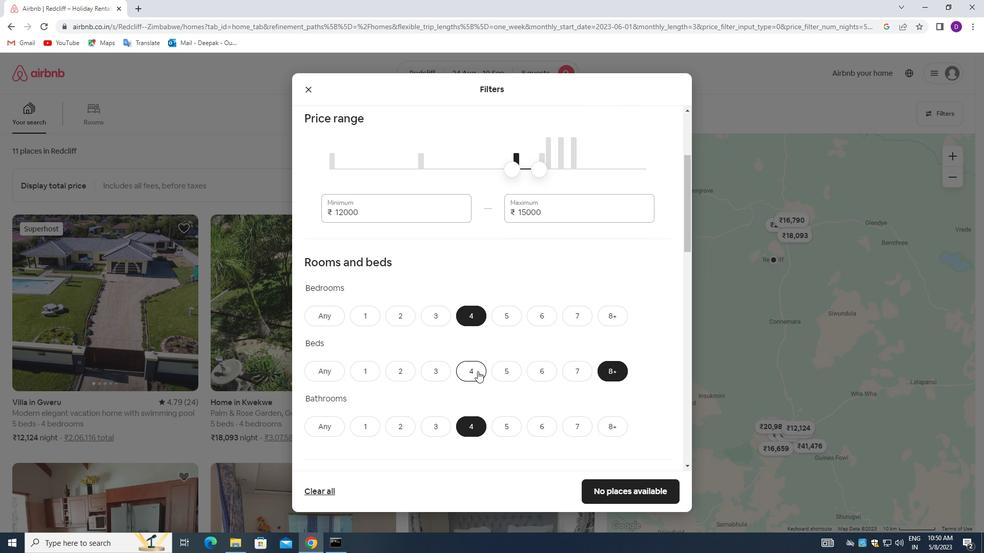 
Action: Mouse scrolled (478, 367) with delta (0, 0)
Screenshot: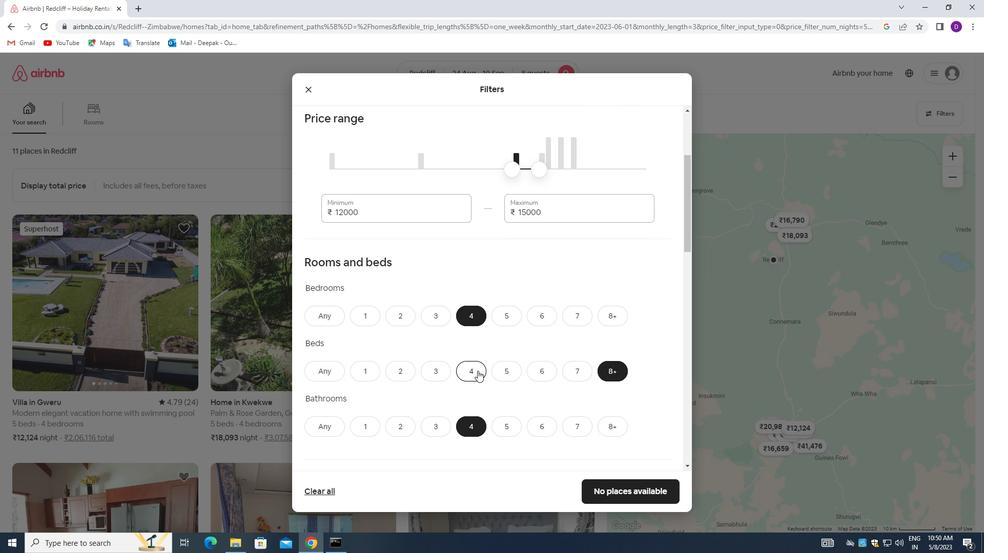 
Action: Mouse scrolled (478, 367) with delta (0, 0)
Screenshot: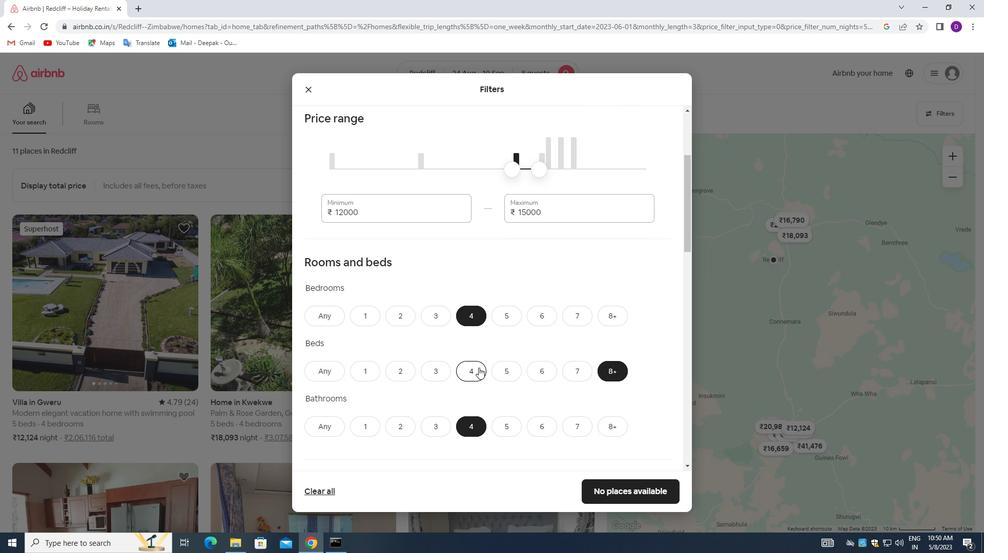 
Action: Mouse moved to (503, 361)
Screenshot: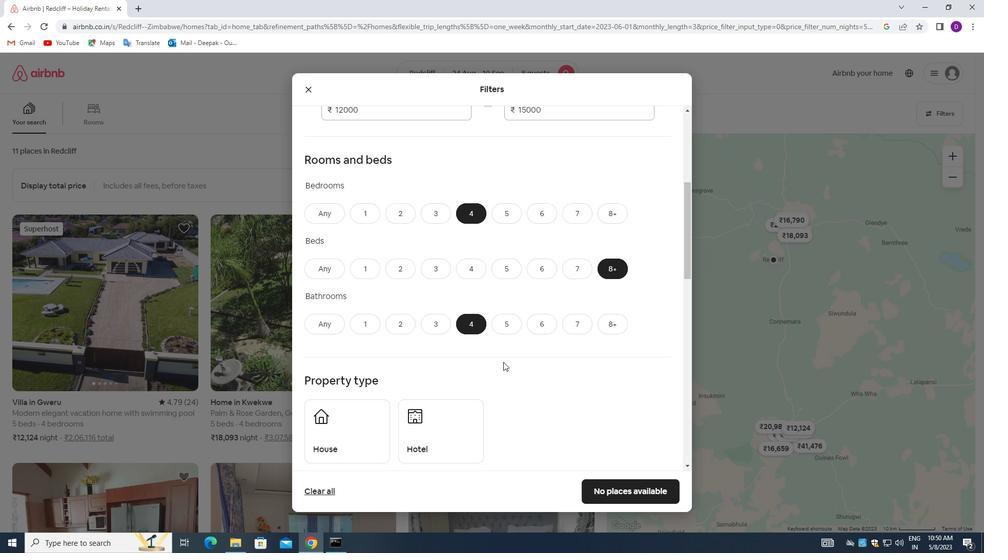 
Action: Mouse scrolled (503, 360) with delta (0, 0)
Screenshot: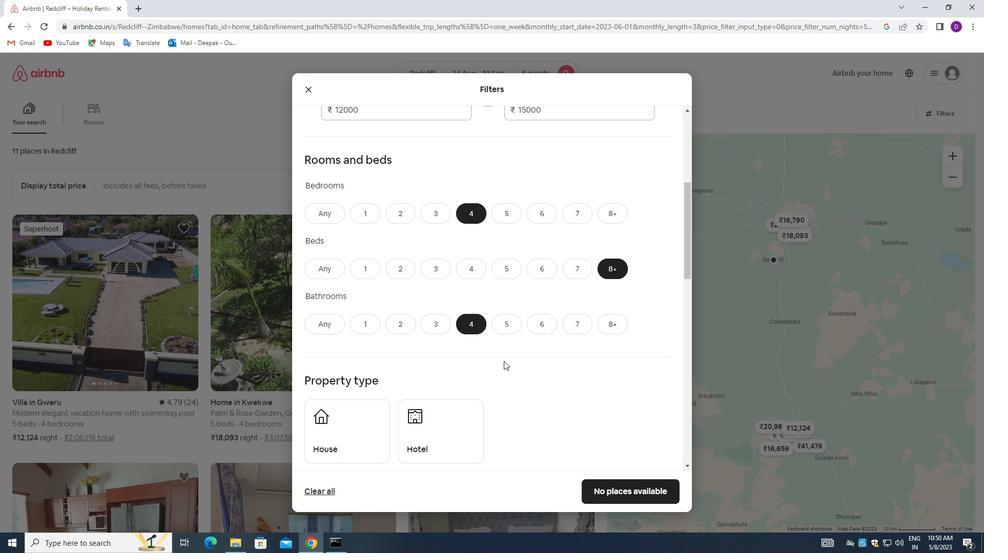 
Action: Mouse moved to (503, 360)
Screenshot: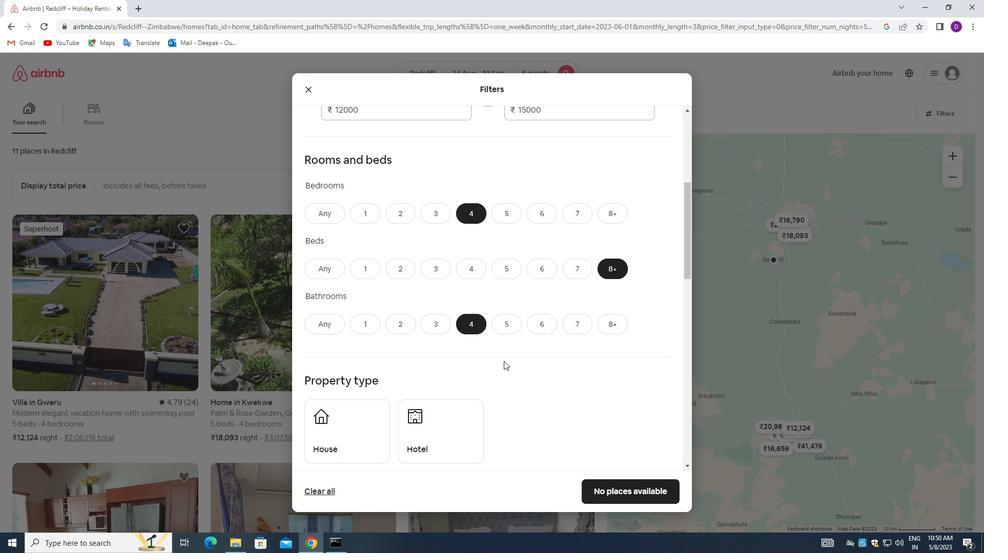 
Action: Mouse scrolled (503, 360) with delta (0, 0)
Screenshot: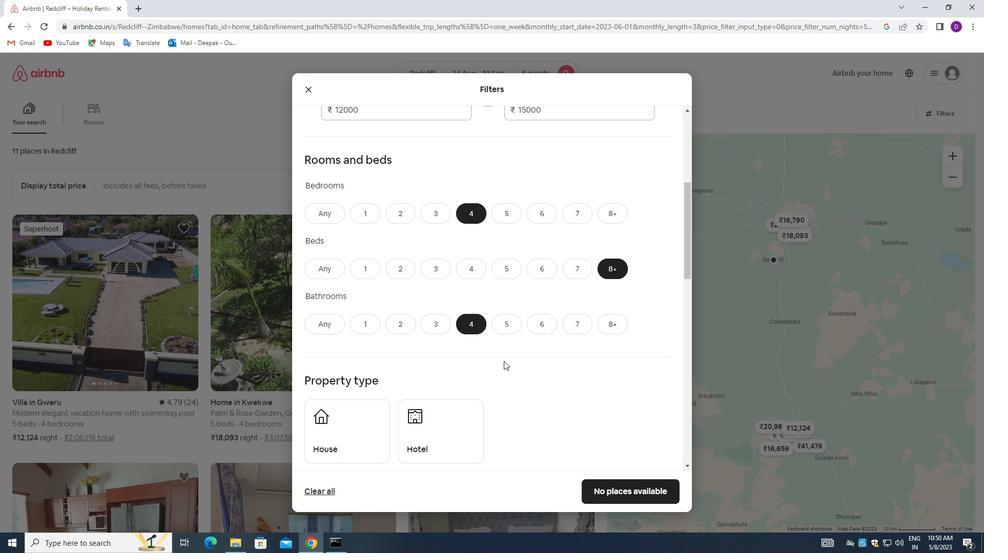 
Action: Mouse moved to (360, 342)
Screenshot: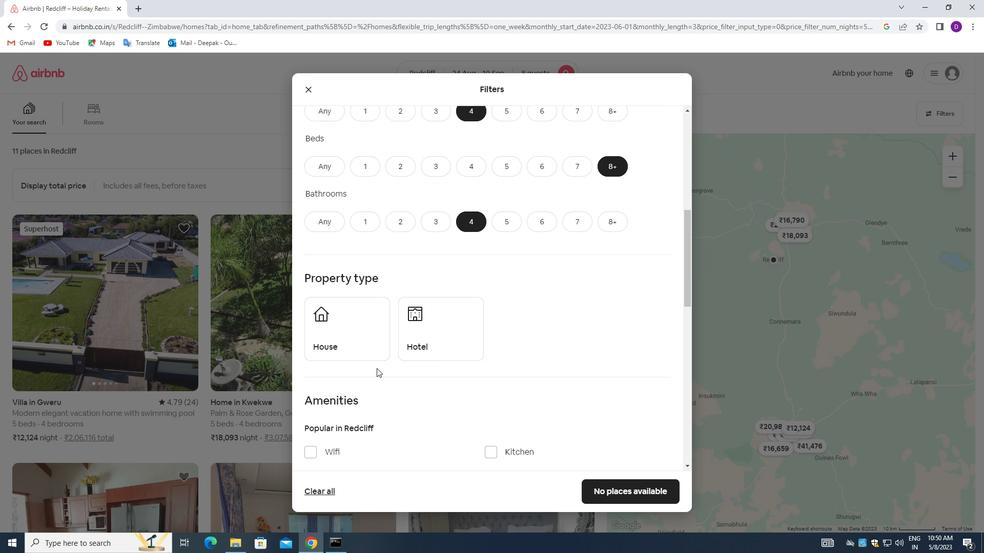 
Action: Mouse pressed left at (360, 342)
Screenshot: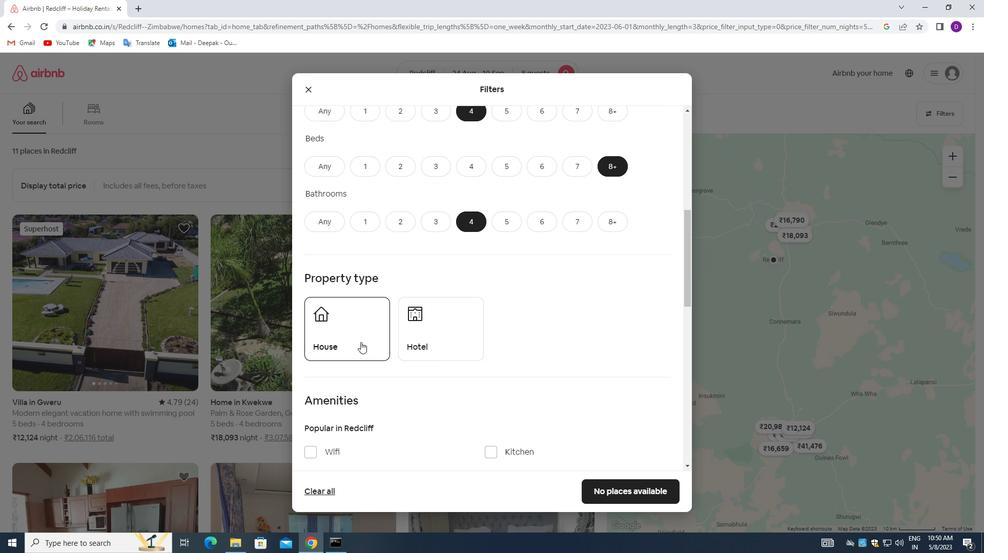 
Action: Mouse moved to (472, 330)
Screenshot: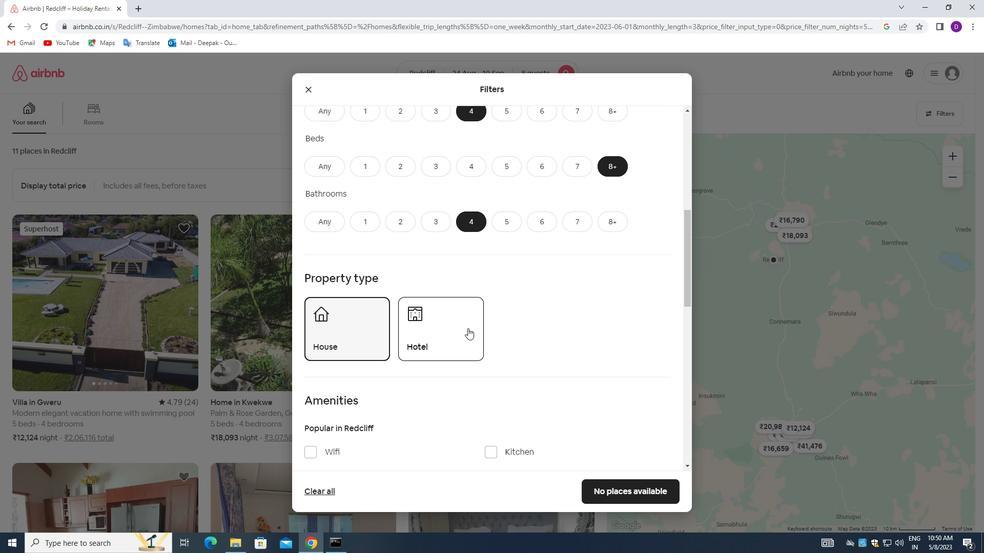 
Action: Mouse scrolled (472, 329) with delta (0, 0)
Screenshot: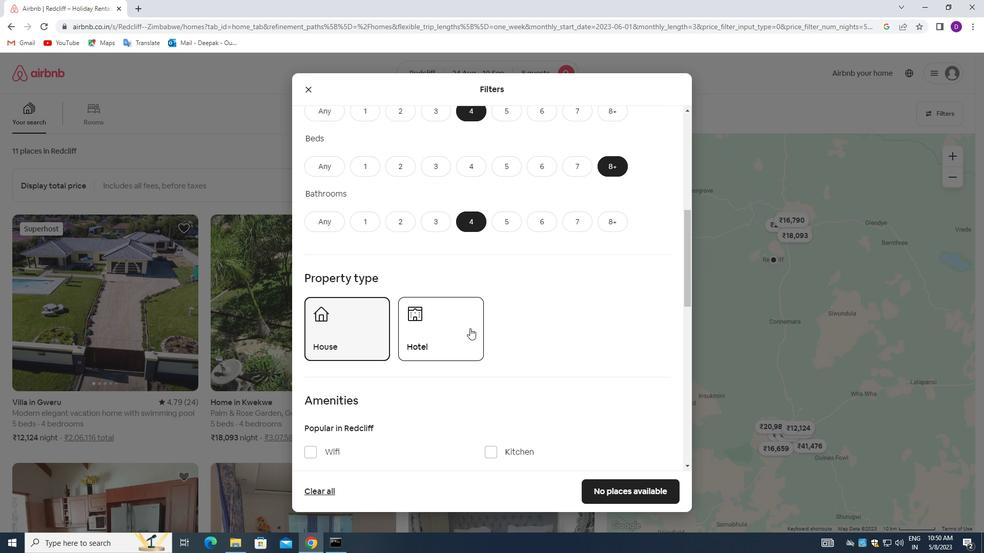 
Action: Mouse moved to (472, 330)
Screenshot: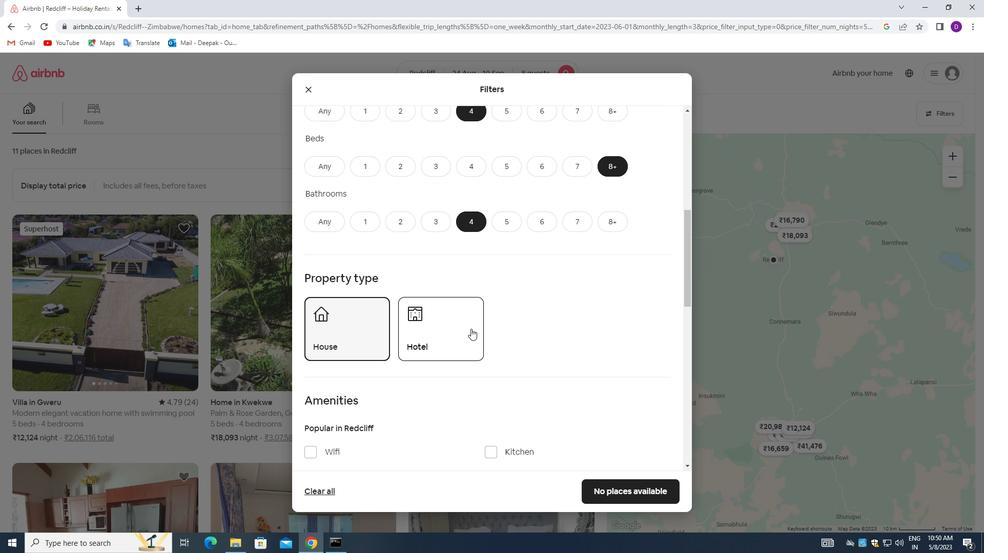 
Action: Mouse scrolled (472, 329) with delta (0, 0)
Screenshot: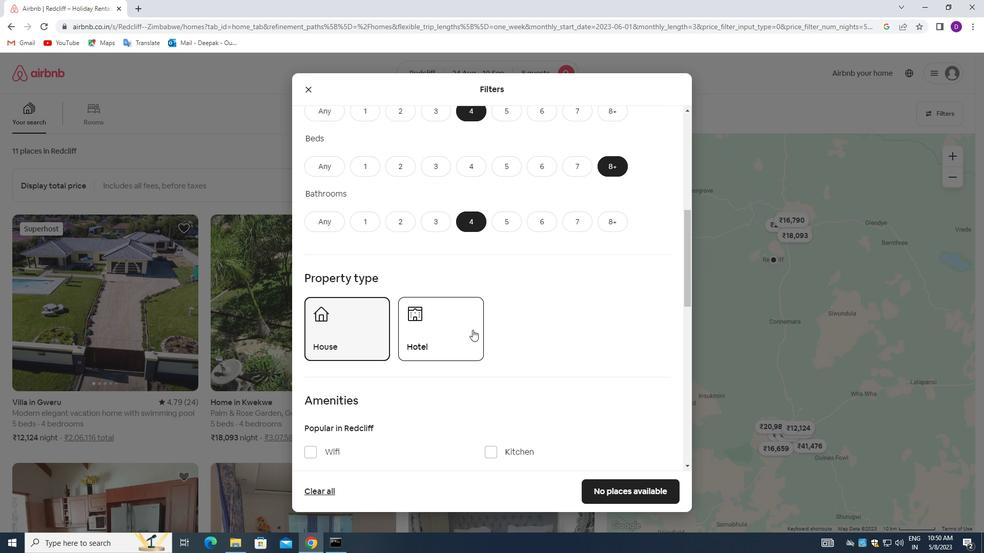 
Action: Mouse moved to (471, 331)
Screenshot: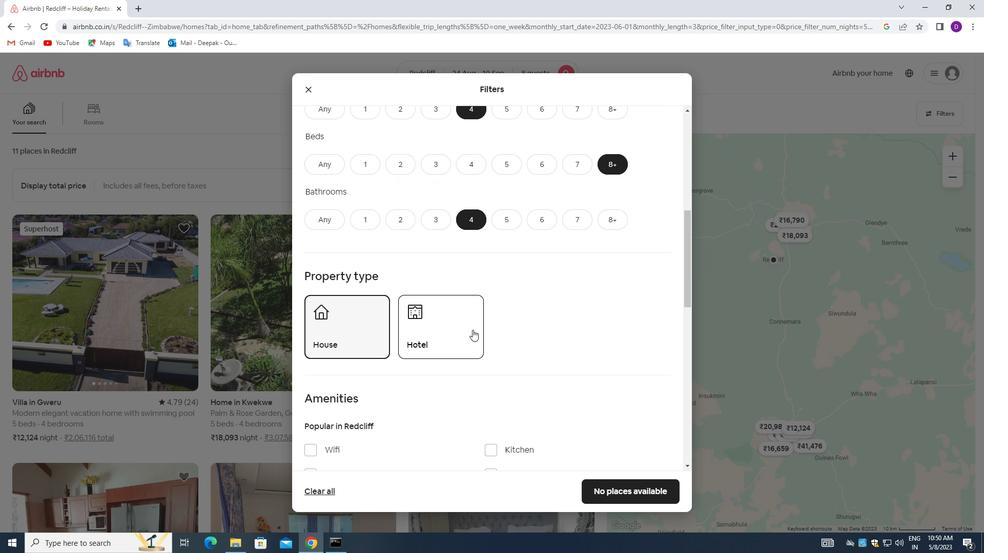 
Action: Mouse scrolled (471, 331) with delta (0, 0)
Screenshot: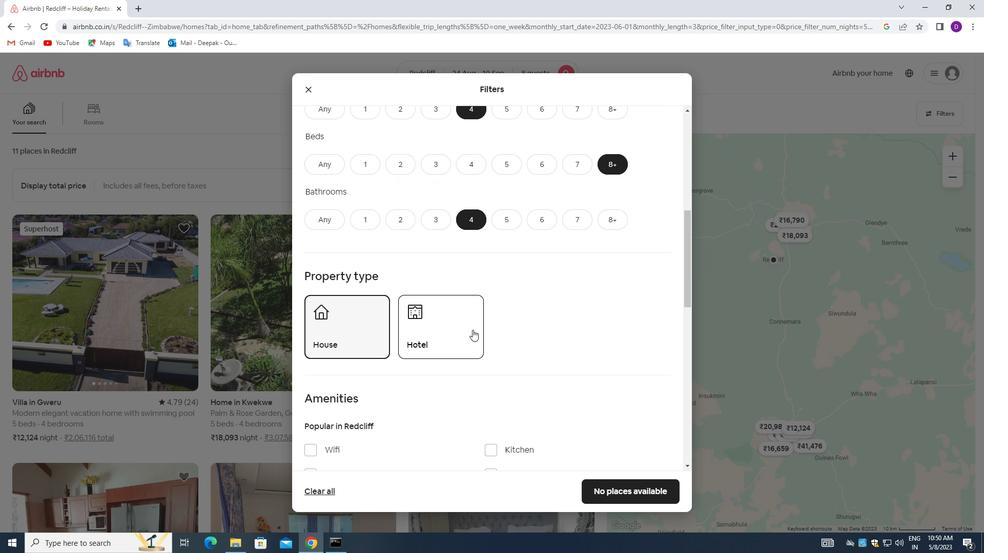 
Action: Mouse moved to (311, 303)
Screenshot: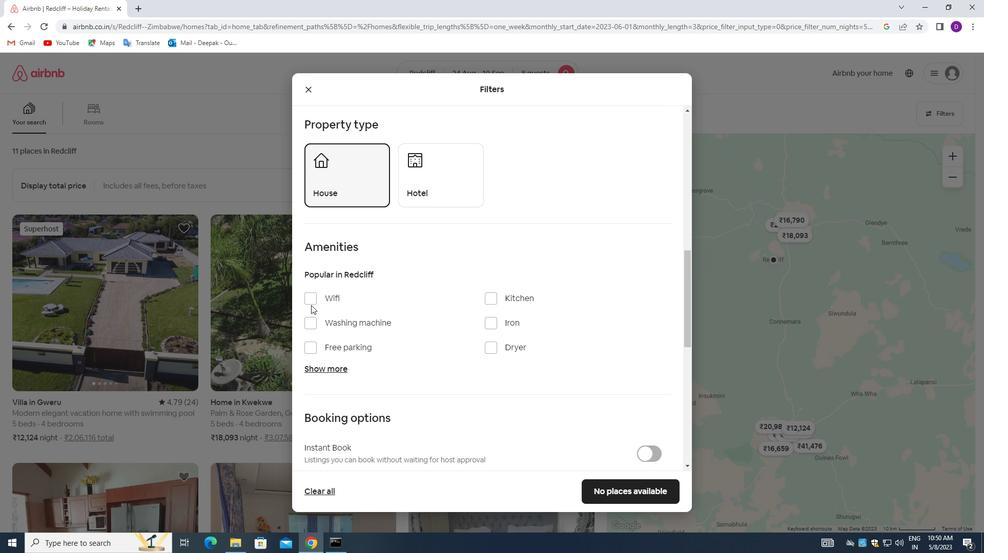 
Action: Mouse pressed left at (311, 303)
Screenshot: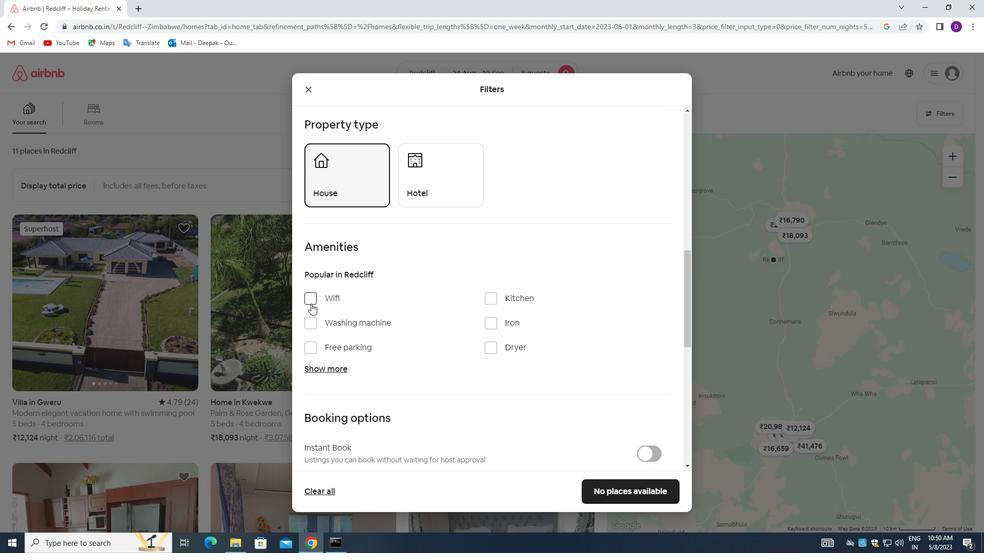 
Action: Mouse moved to (312, 348)
Screenshot: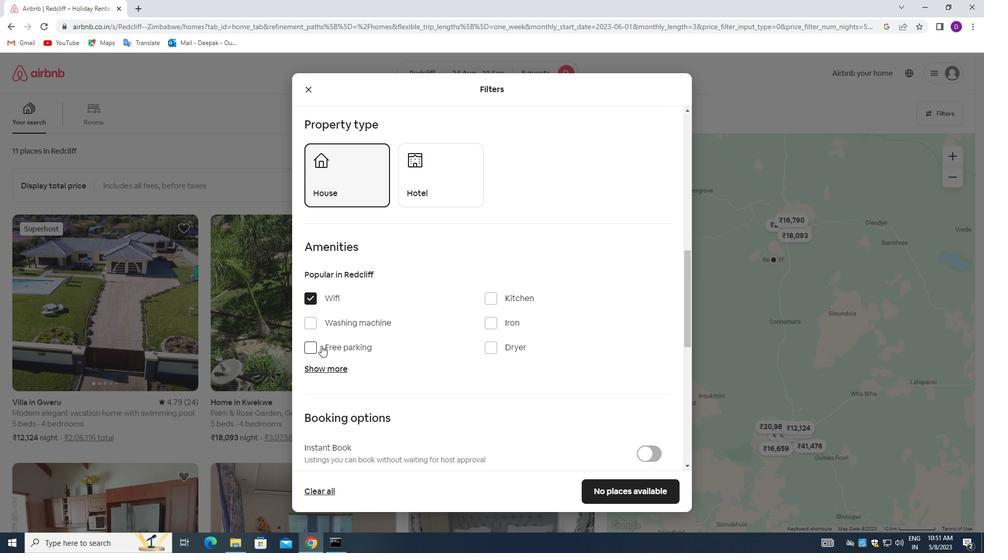 
Action: Mouse pressed left at (312, 348)
Screenshot: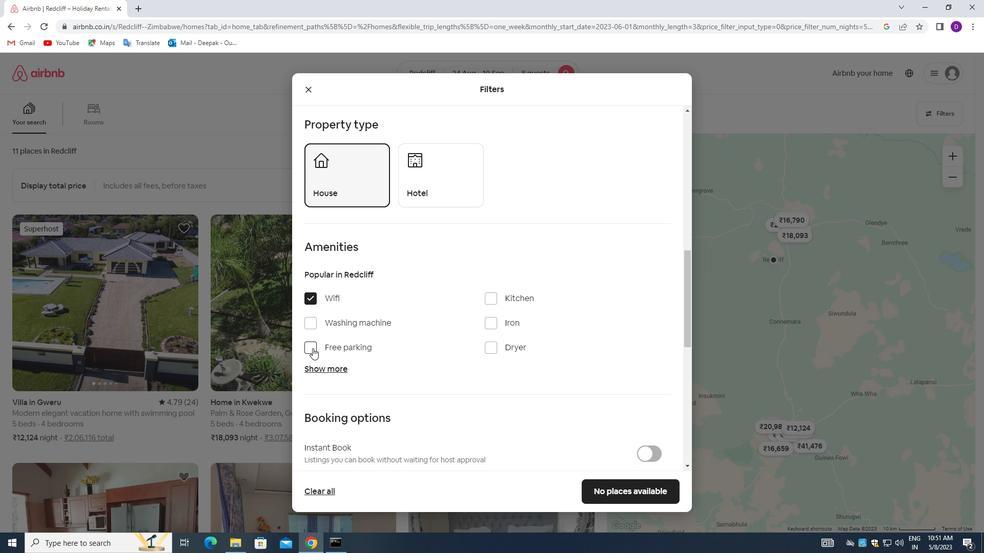 
Action: Mouse moved to (321, 367)
Screenshot: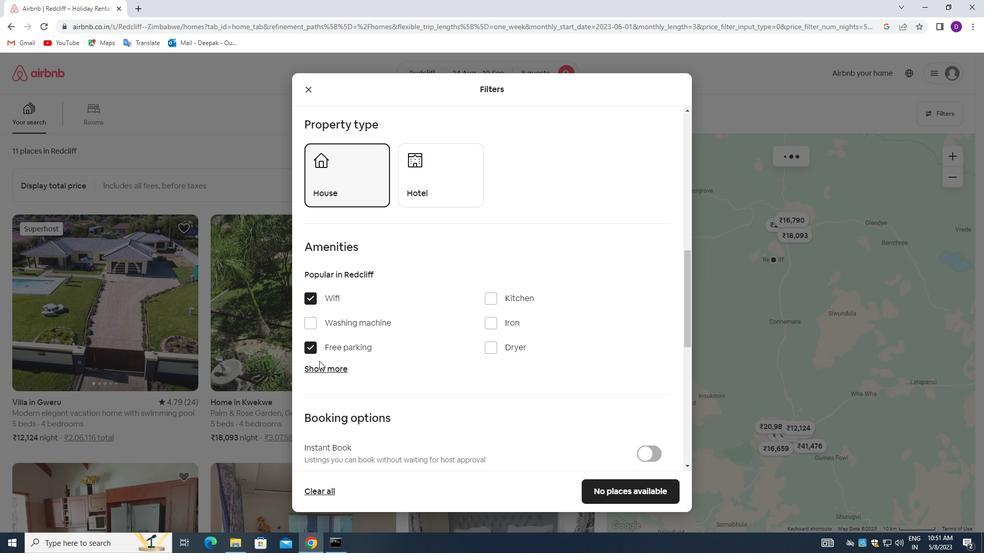 
Action: Mouse pressed left at (321, 367)
Screenshot: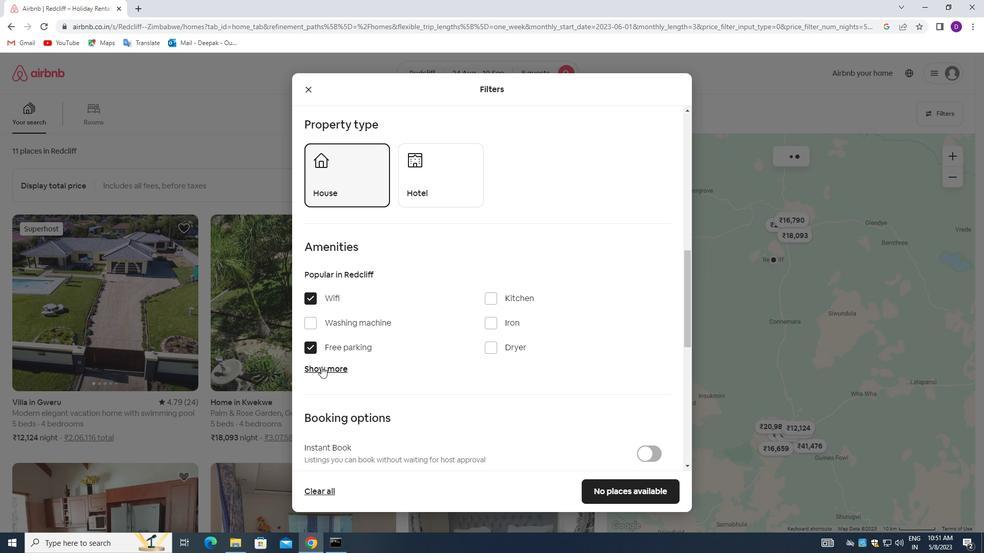 
Action: Mouse moved to (385, 362)
Screenshot: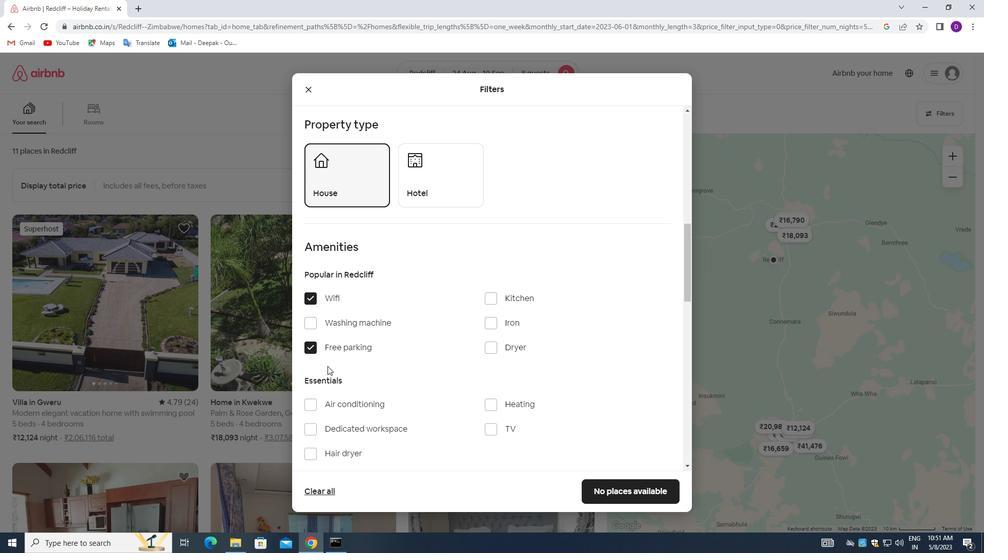 
Action: Mouse scrolled (385, 362) with delta (0, 0)
Screenshot: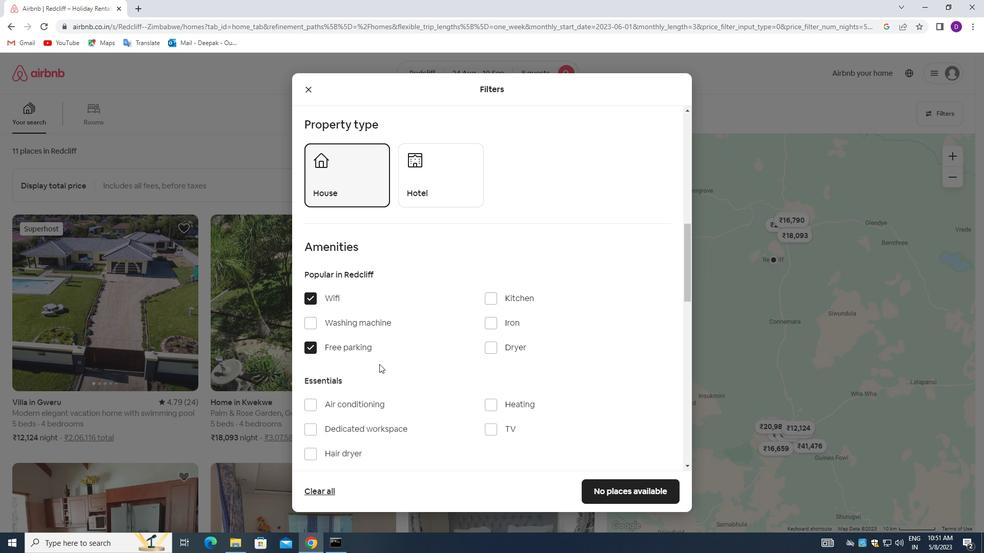 
Action: Mouse scrolled (385, 362) with delta (0, 0)
Screenshot: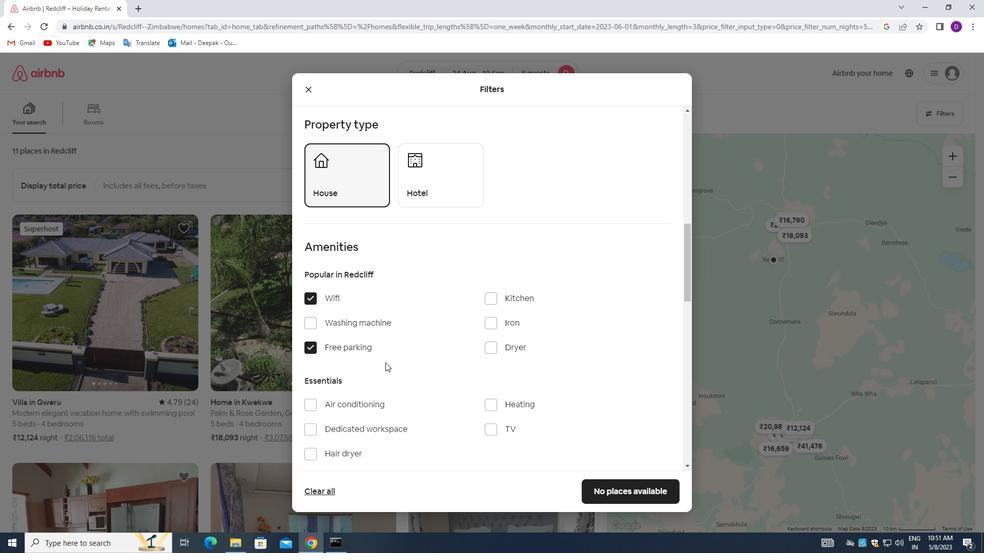 
Action: Mouse moved to (492, 332)
Screenshot: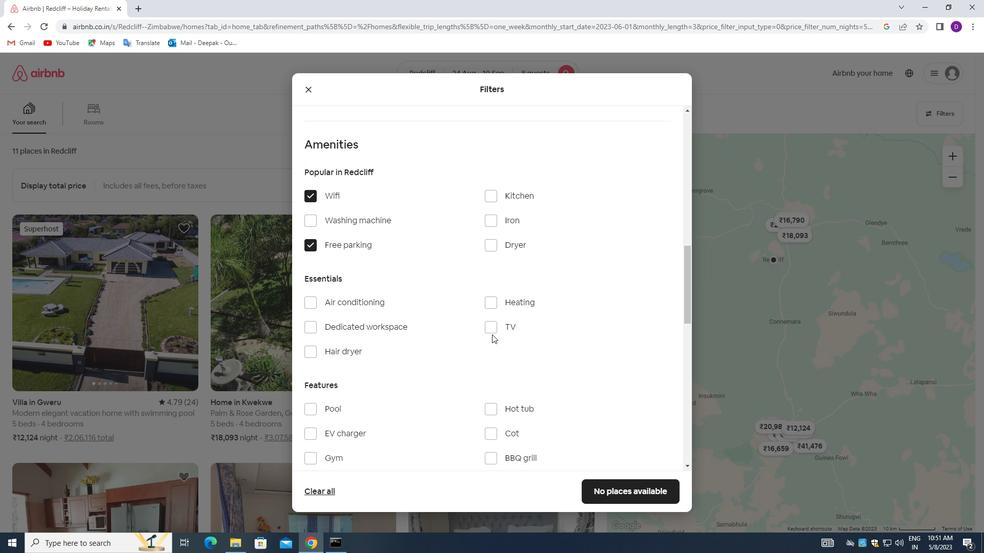 
Action: Mouse pressed left at (492, 332)
Screenshot: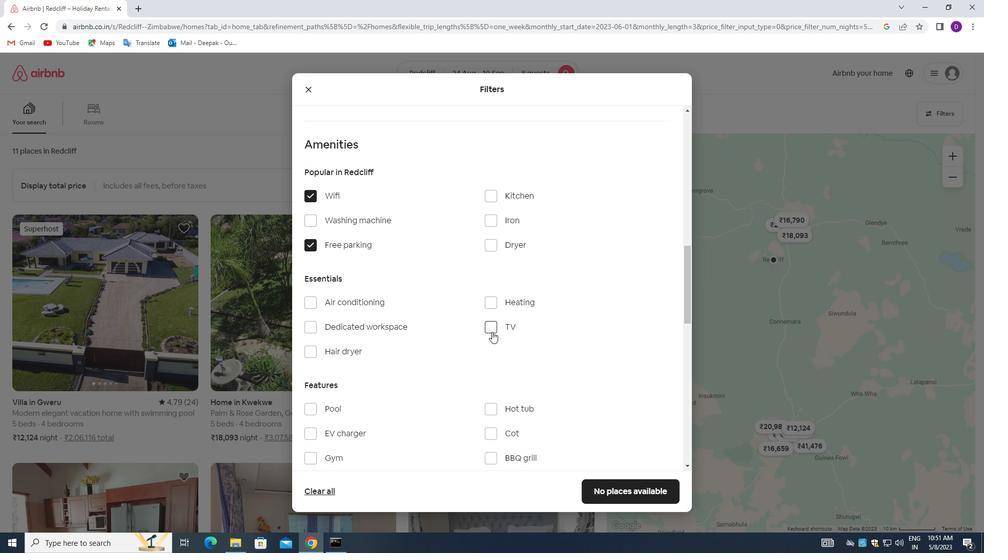 
Action: Mouse moved to (356, 390)
Screenshot: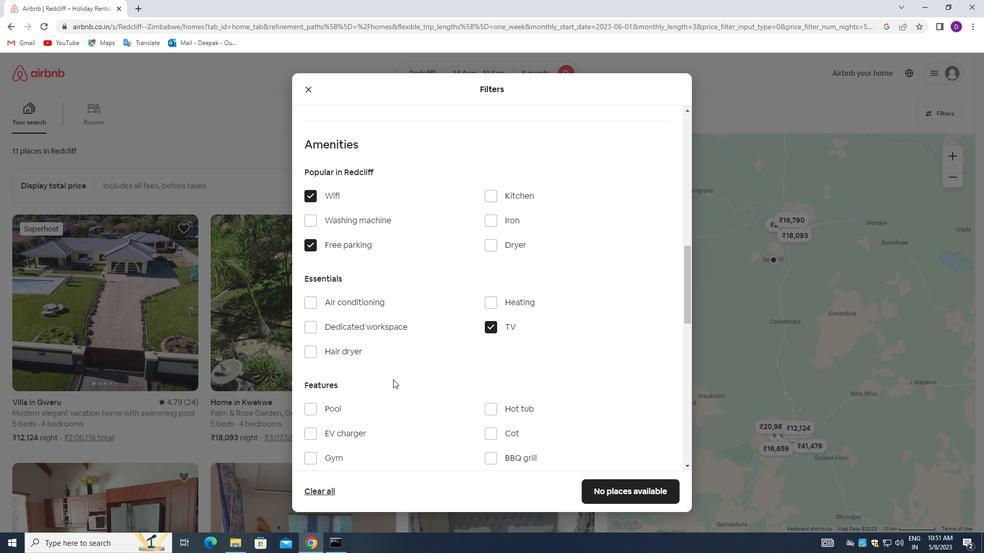 
Action: Mouse scrolled (356, 389) with delta (0, 0)
Screenshot: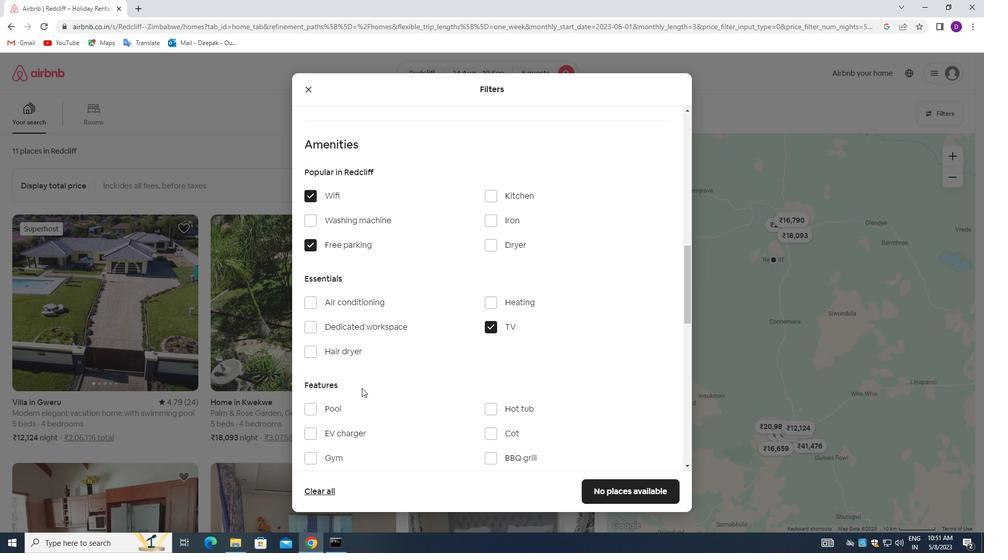 
Action: Mouse scrolled (356, 389) with delta (0, 0)
Screenshot: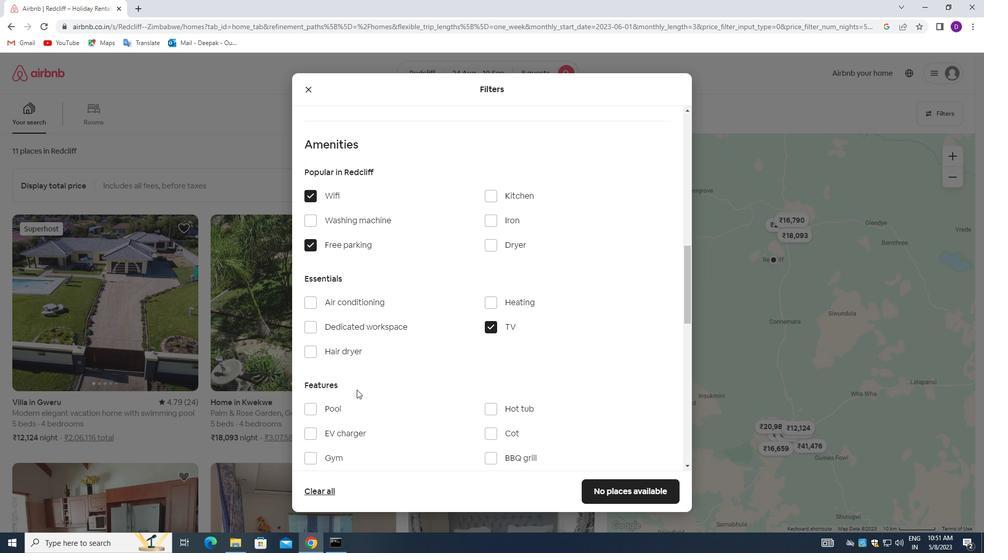
Action: Mouse moved to (313, 360)
Screenshot: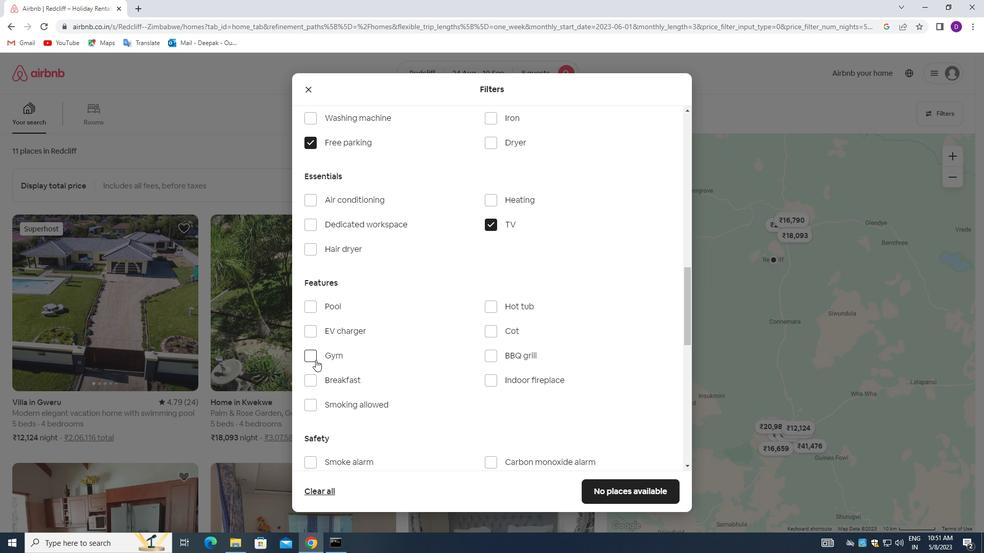 
Action: Mouse pressed left at (313, 360)
Screenshot: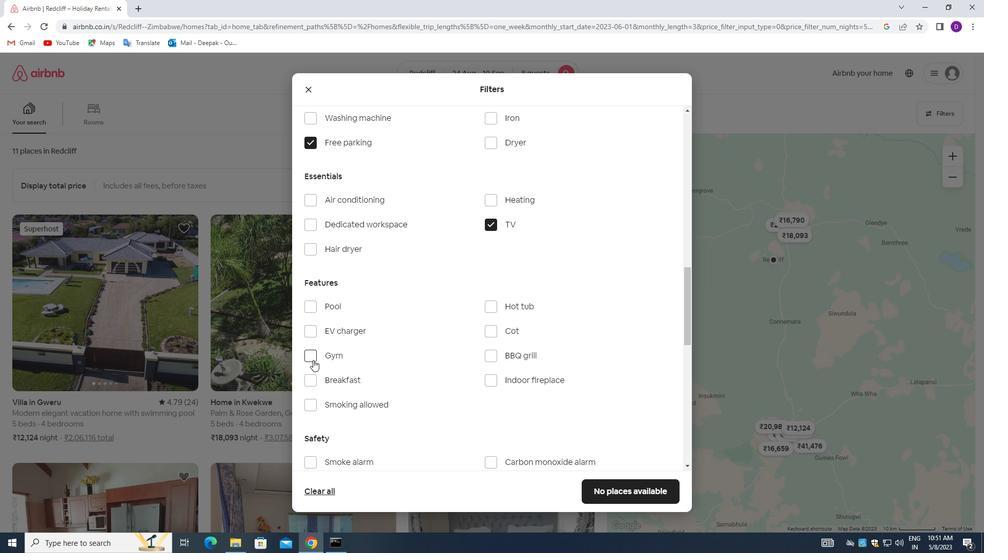 
Action: Mouse moved to (310, 384)
Screenshot: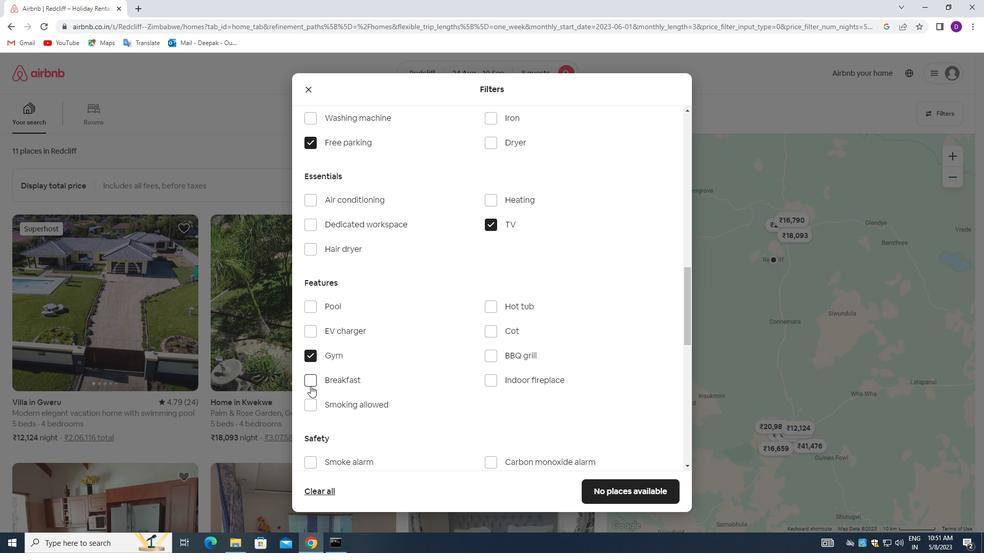 
Action: Mouse pressed left at (310, 384)
Screenshot: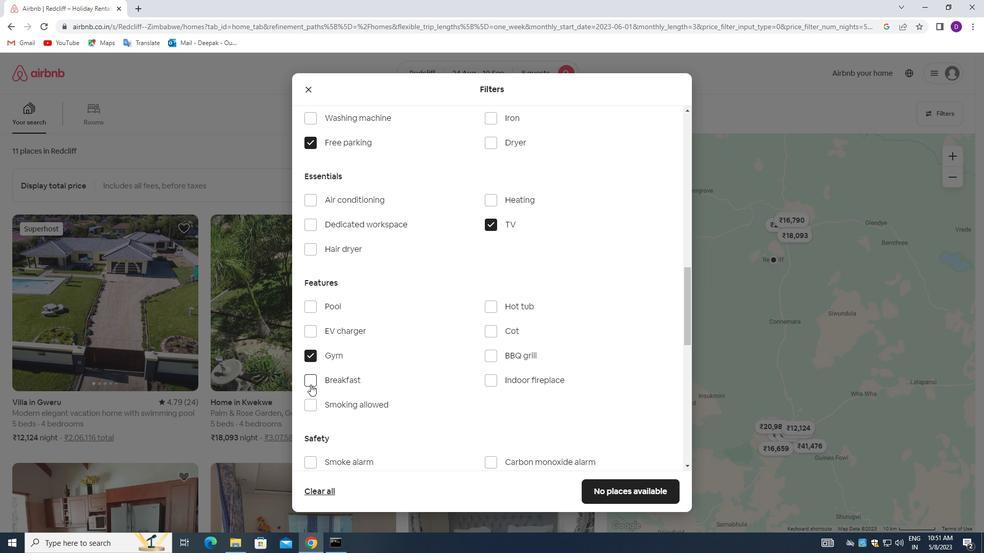 
Action: Mouse moved to (396, 353)
Screenshot: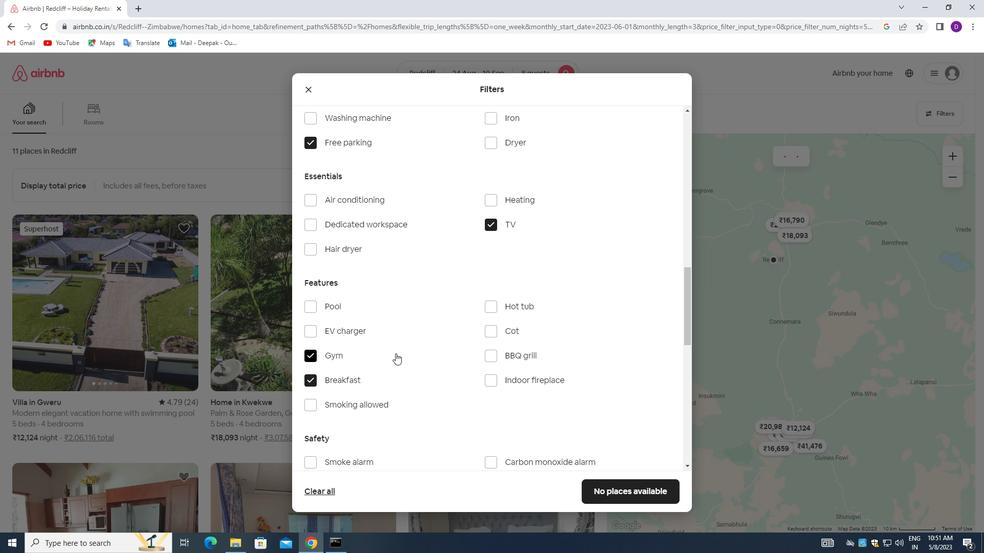 
Action: Mouse scrolled (396, 353) with delta (0, 0)
Screenshot: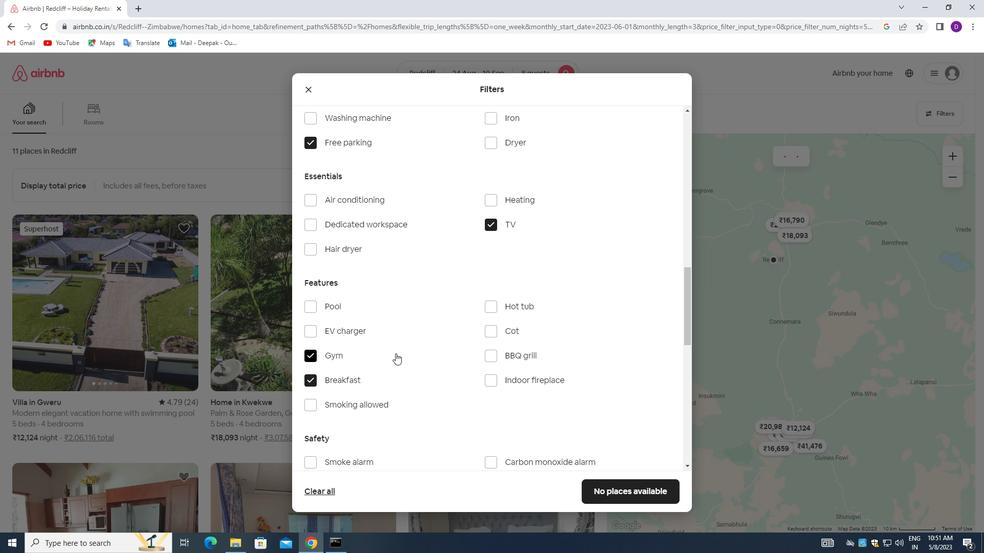 
Action: Mouse moved to (397, 353)
Screenshot: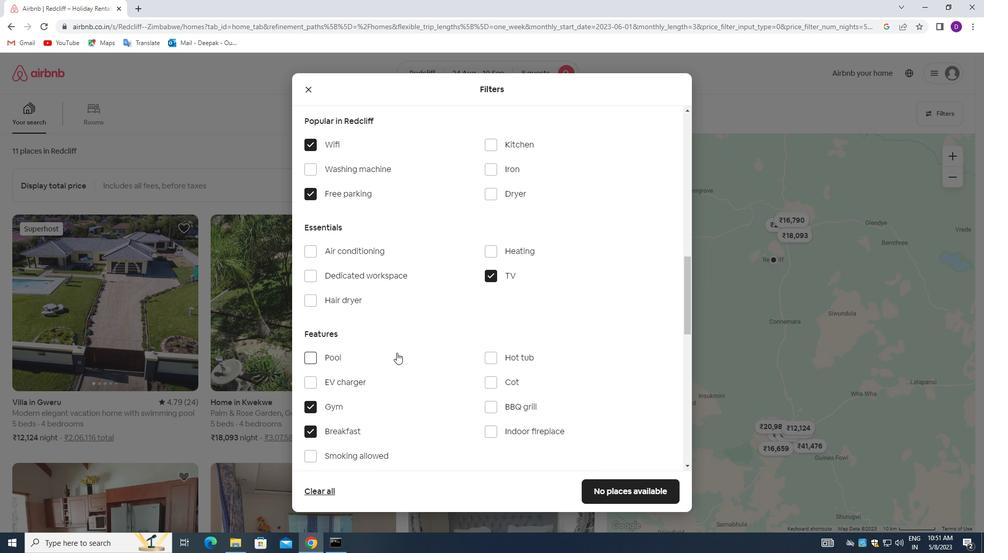 
Action: Mouse scrolled (397, 352) with delta (0, 0)
Screenshot: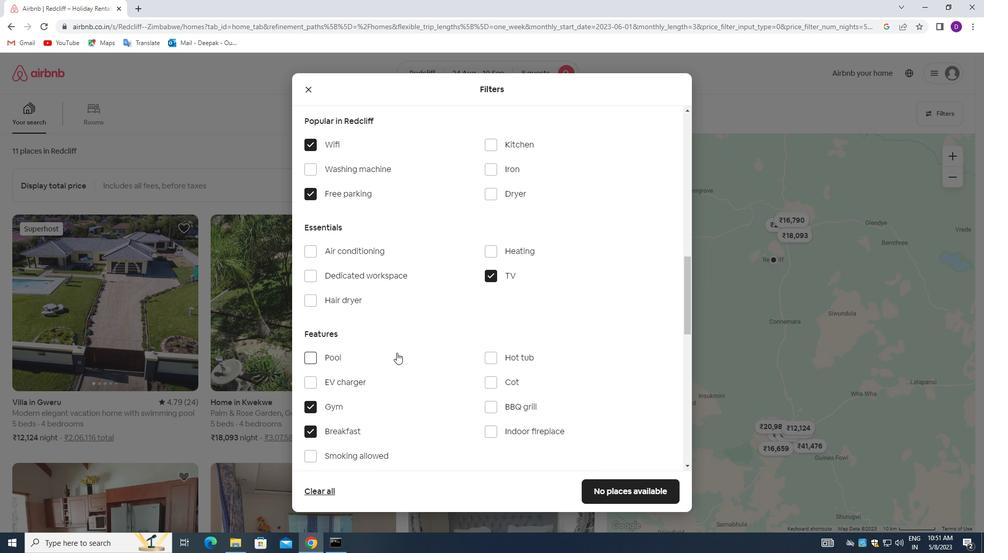 
Action: Mouse moved to (397, 353)
Screenshot: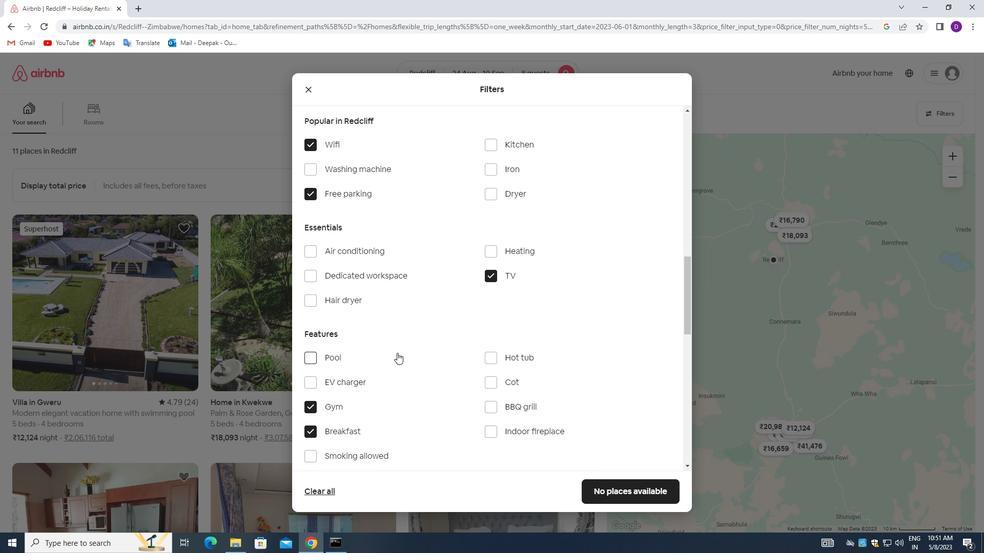
Action: Mouse scrolled (397, 352) with delta (0, 0)
Screenshot: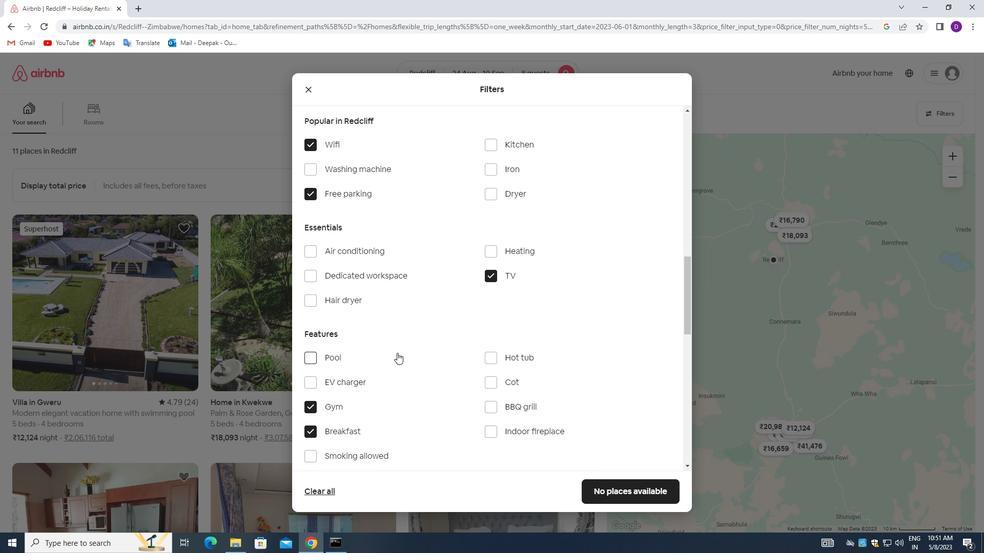 
Action: Mouse moved to (397, 353)
Screenshot: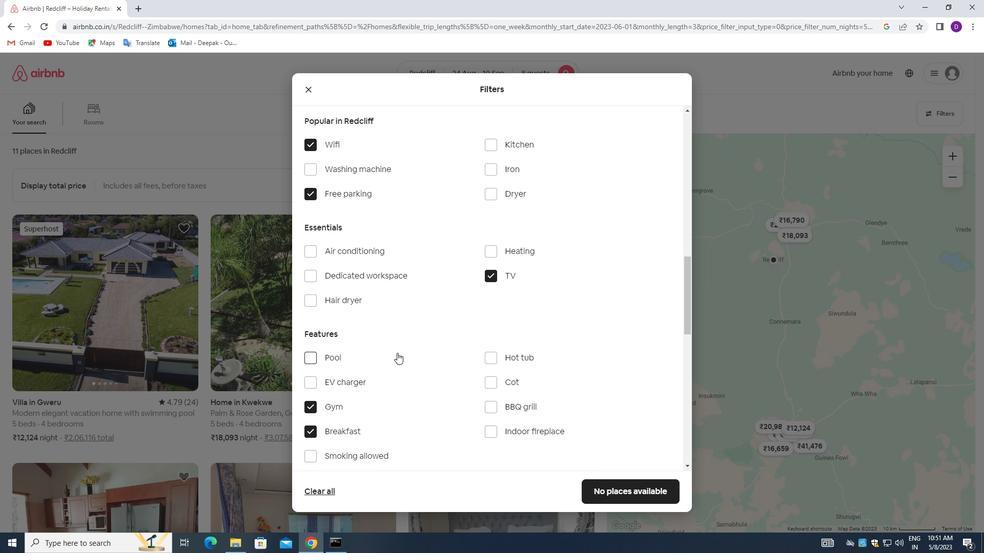 
Action: Mouse scrolled (397, 352) with delta (0, 0)
Screenshot: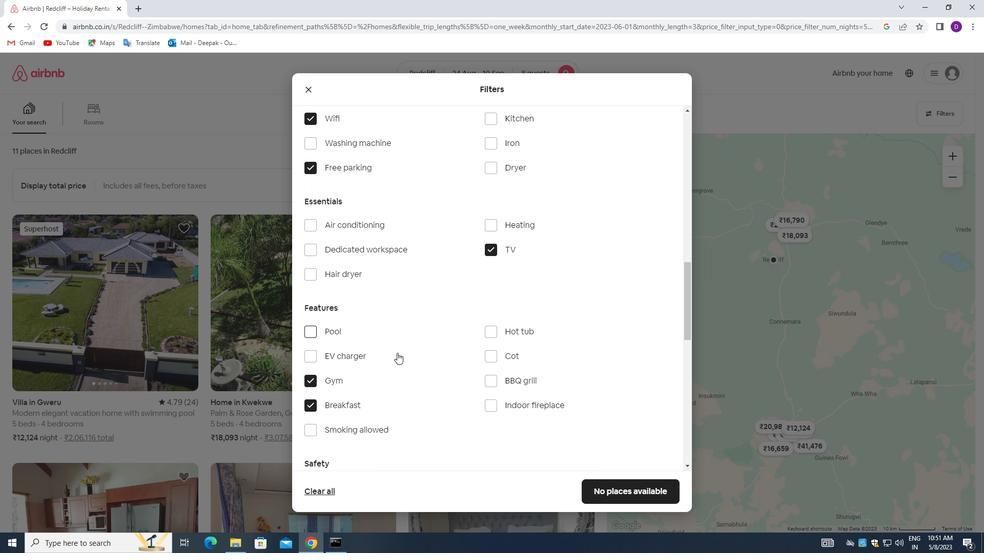 
Action: Mouse scrolled (397, 352) with delta (0, 0)
Screenshot: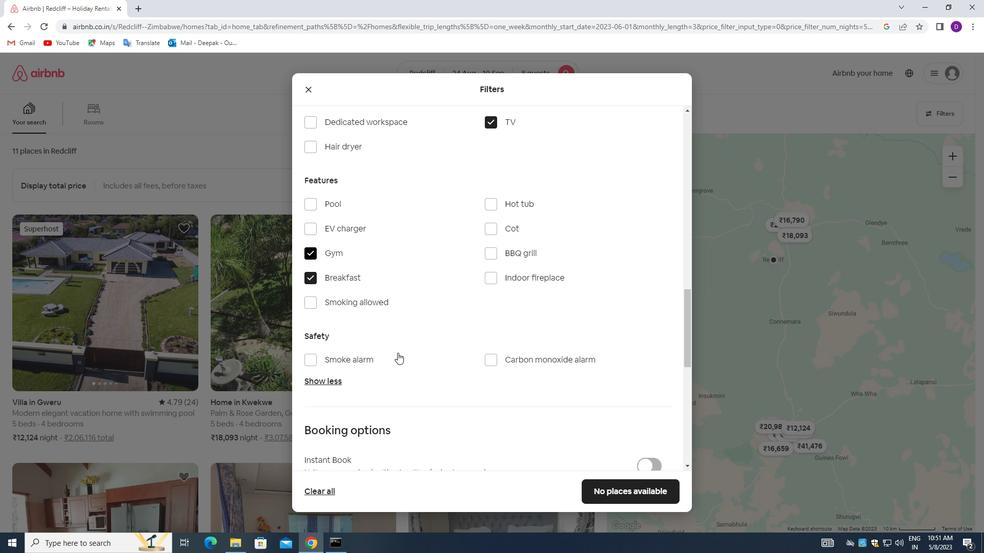 
Action: Mouse scrolled (397, 352) with delta (0, 0)
Screenshot: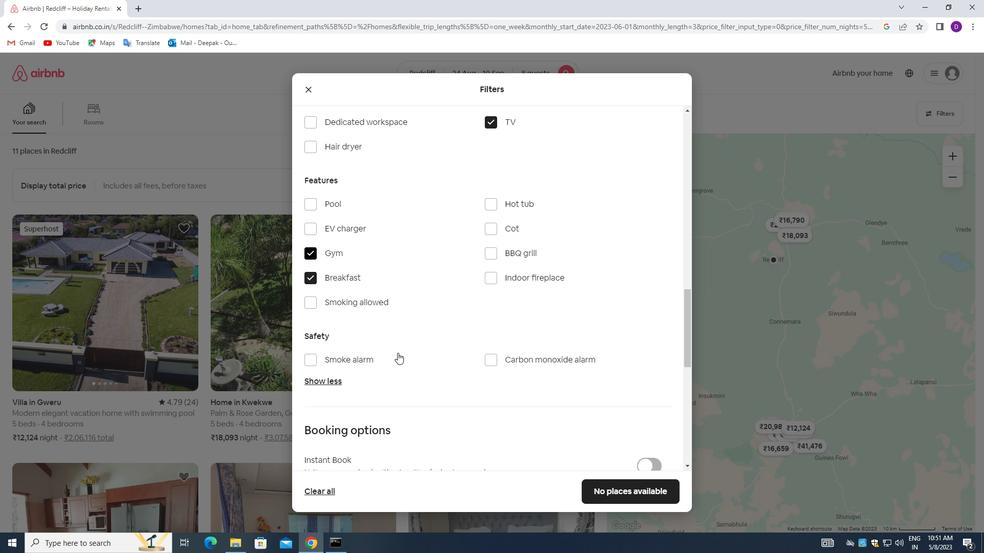 
Action: Mouse scrolled (397, 352) with delta (0, 0)
Screenshot: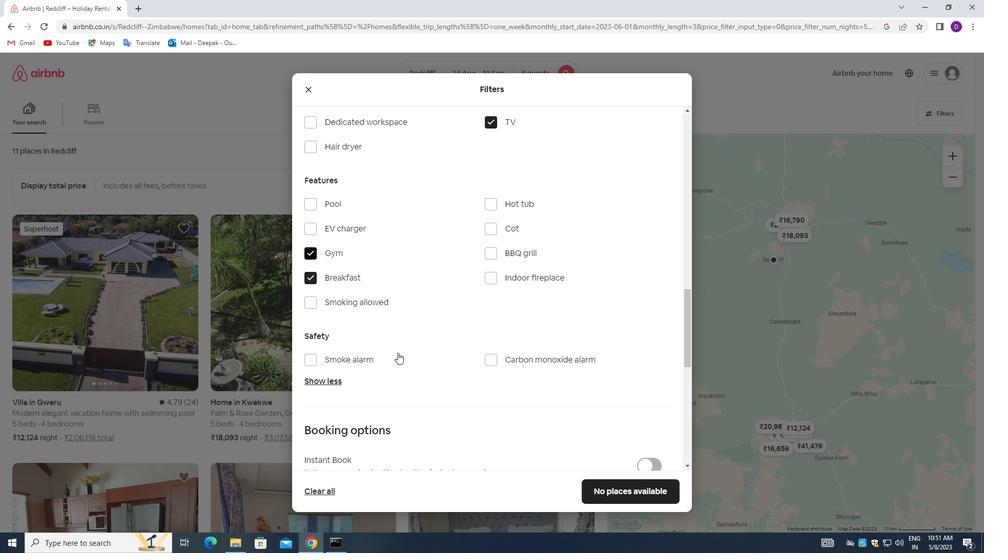 
Action: Mouse moved to (643, 346)
Screenshot: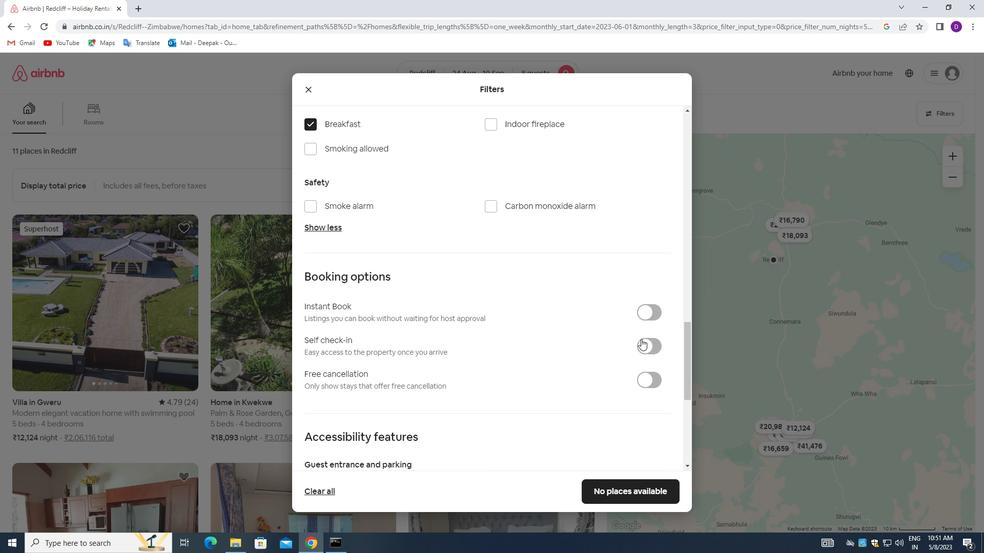
Action: Mouse pressed left at (643, 346)
Screenshot: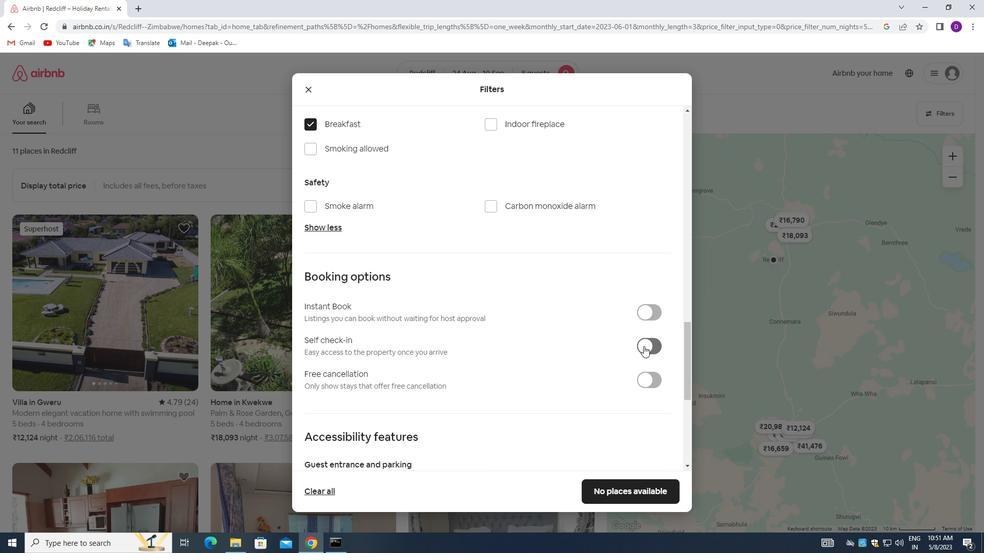 
Action: Mouse moved to (495, 342)
Screenshot: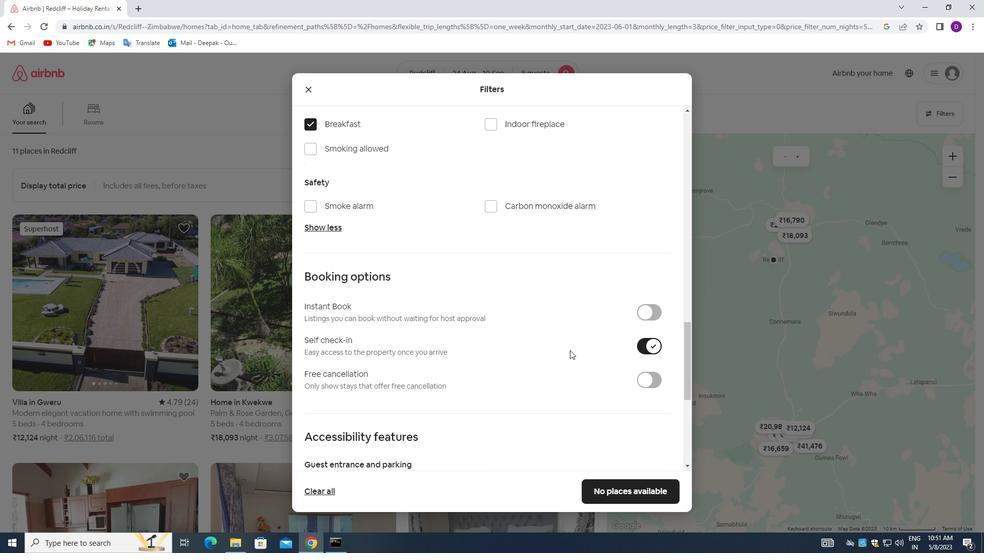 
Action: Mouse scrolled (495, 341) with delta (0, 0)
Screenshot: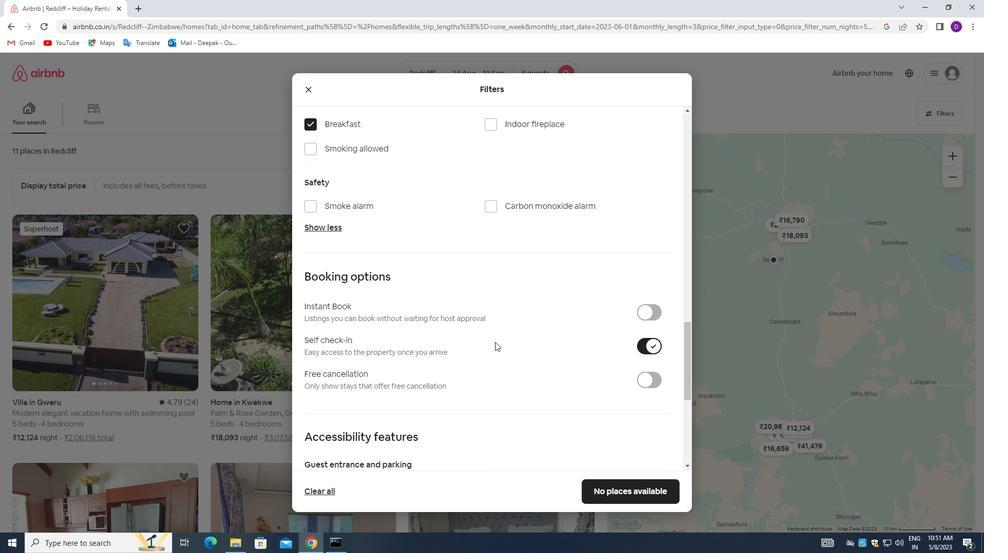 
Action: Mouse moved to (495, 342)
Screenshot: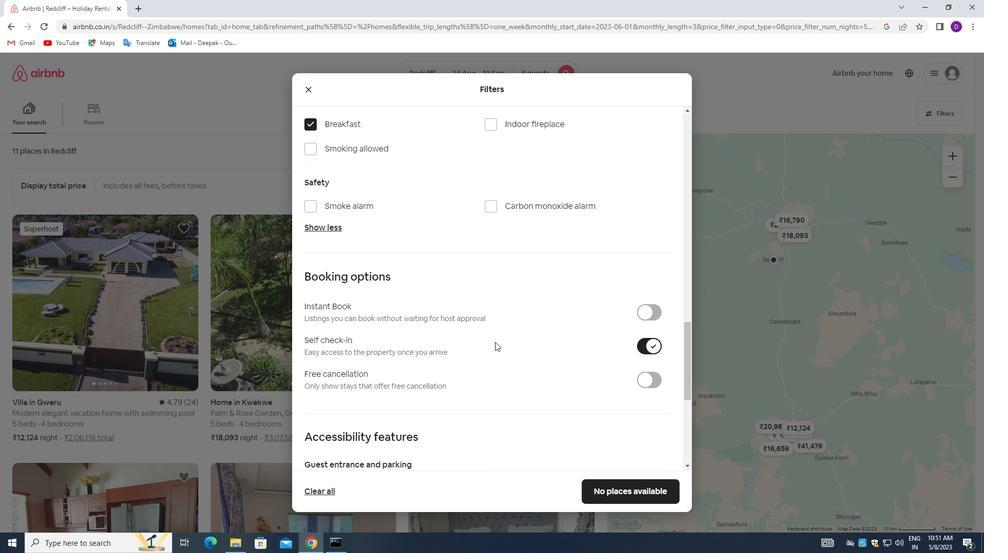 
Action: Mouse scrolled (495, 341) with delta (0, 0)
Screenshot: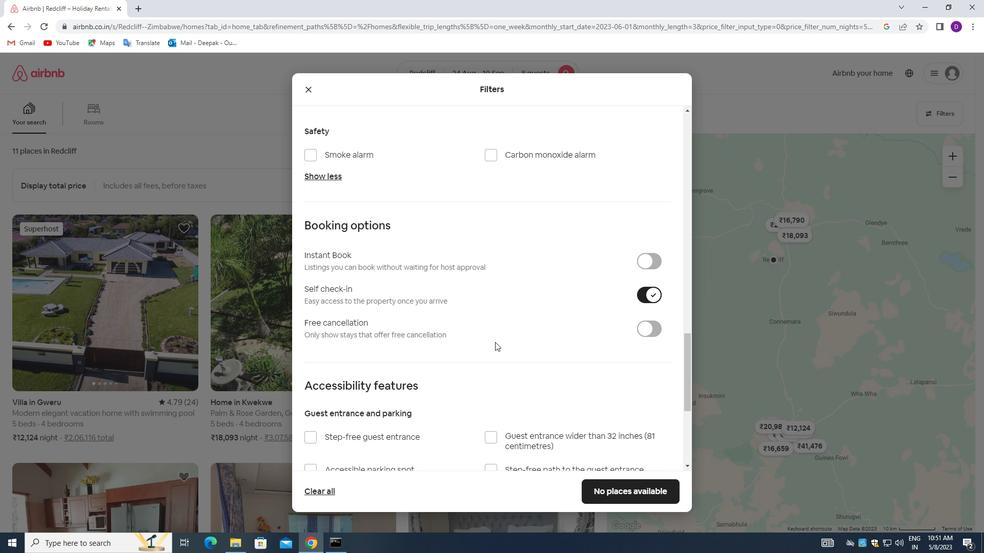 
Action: Mouse moved to (494, 344)
Screenshot: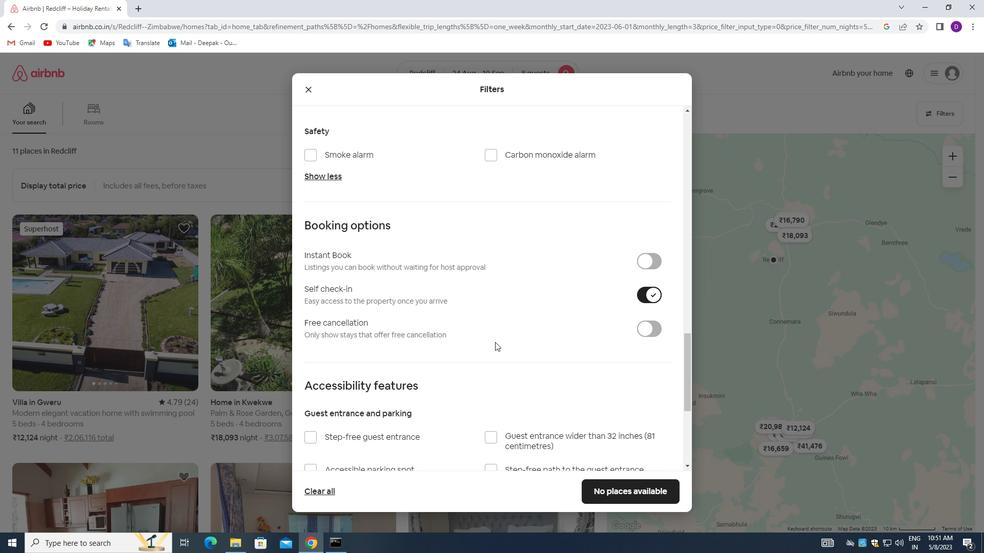
Action: Mouse scrolled (494, 343) with delta (0, 0)
Screenshot: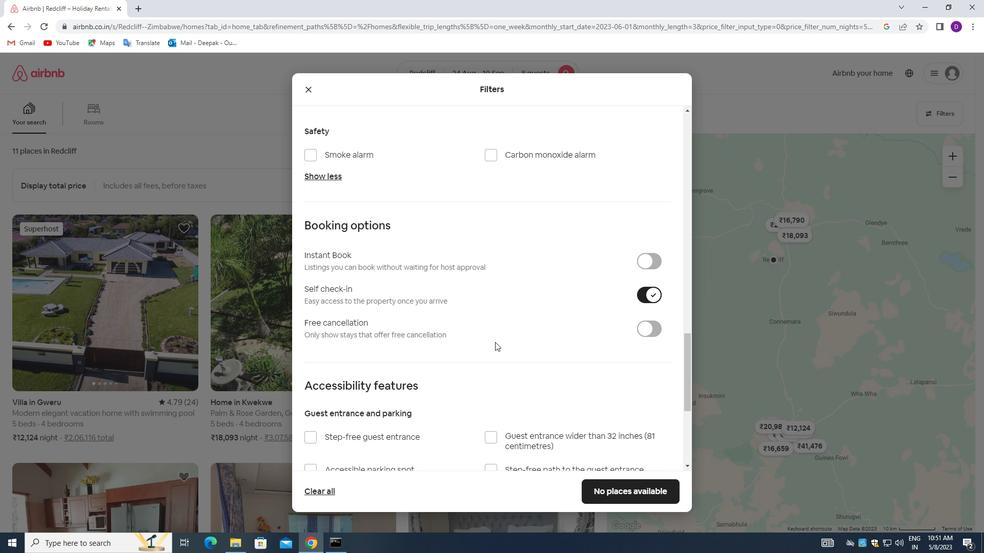 
Action: Mouse moved to (464, 377)
Screenshot: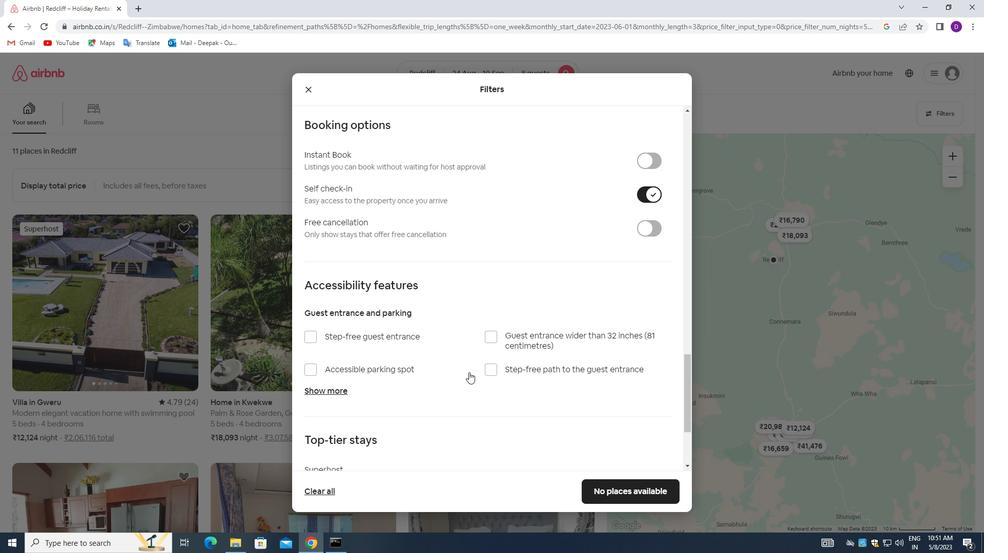 
Action: Mouse scrolled (464, 377) with delta (0, 0)
Screenshot: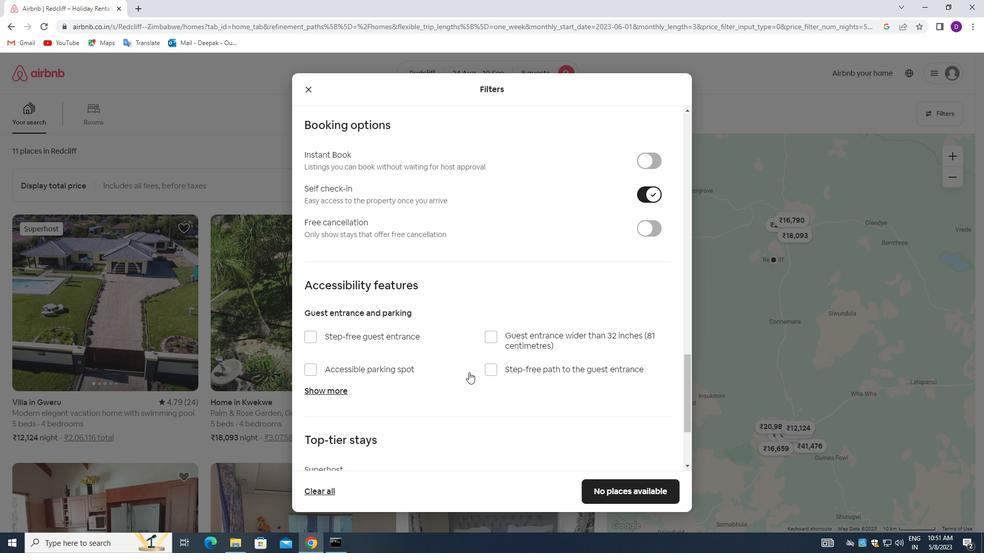 
Action: Mouse moved to (464, 378)
Screenshot: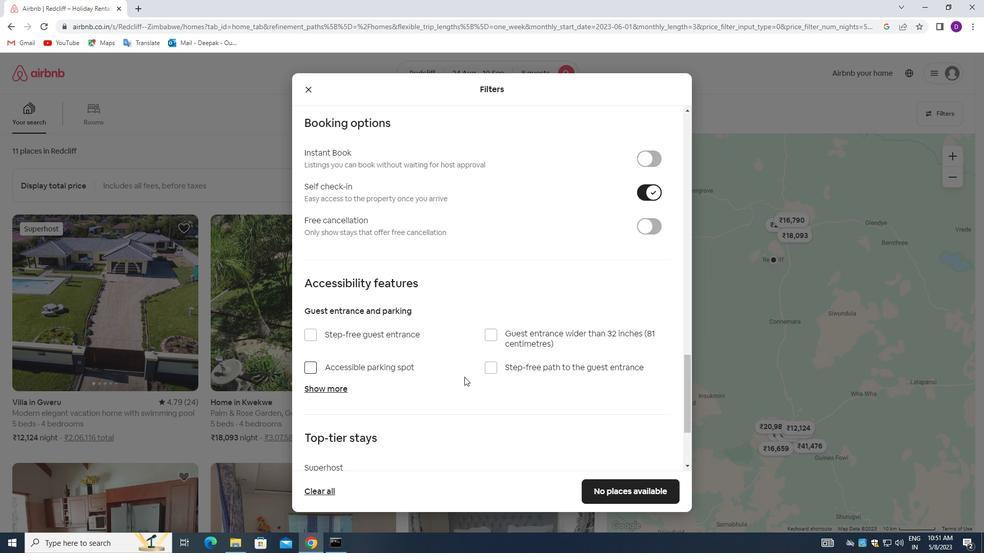
Action: Mouse scrolled (464, 377) with delta (0, 0)
Screenshot: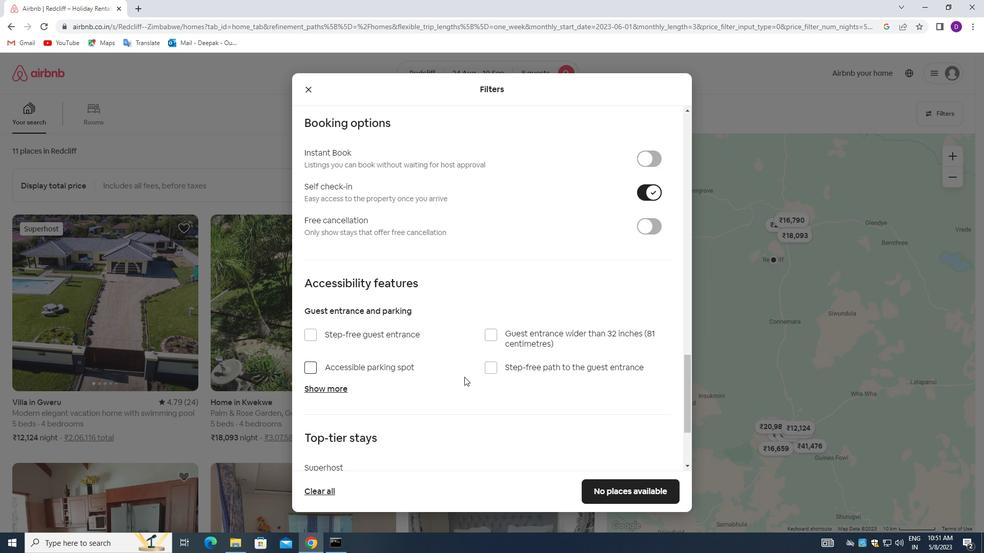 
Action: Mouse moved to (464, 384)
Screenshot: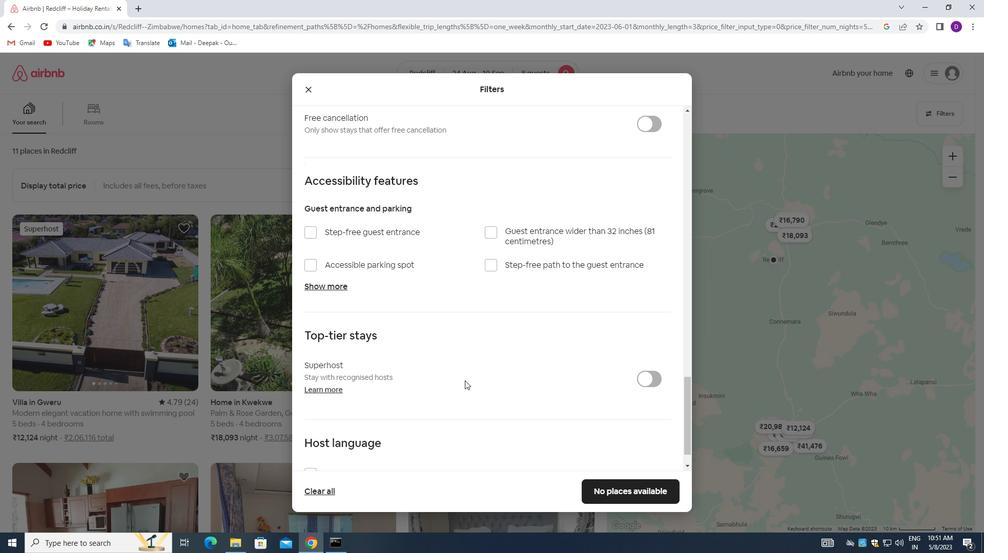 
Action: Mouse scrolled (464, 383) with delta (0, 0)
Screenshot: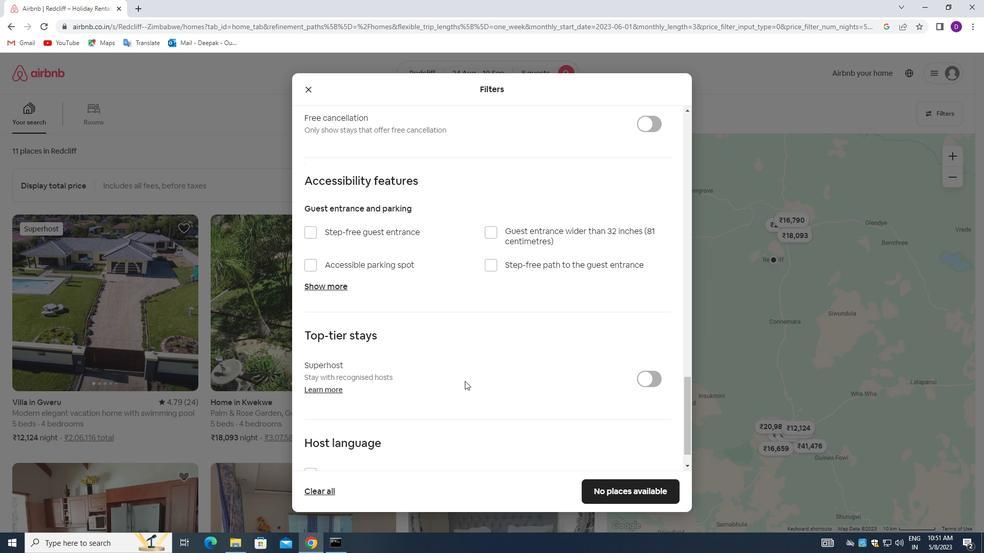 
Action: Mouse moved to (463, 390)
Screenshot: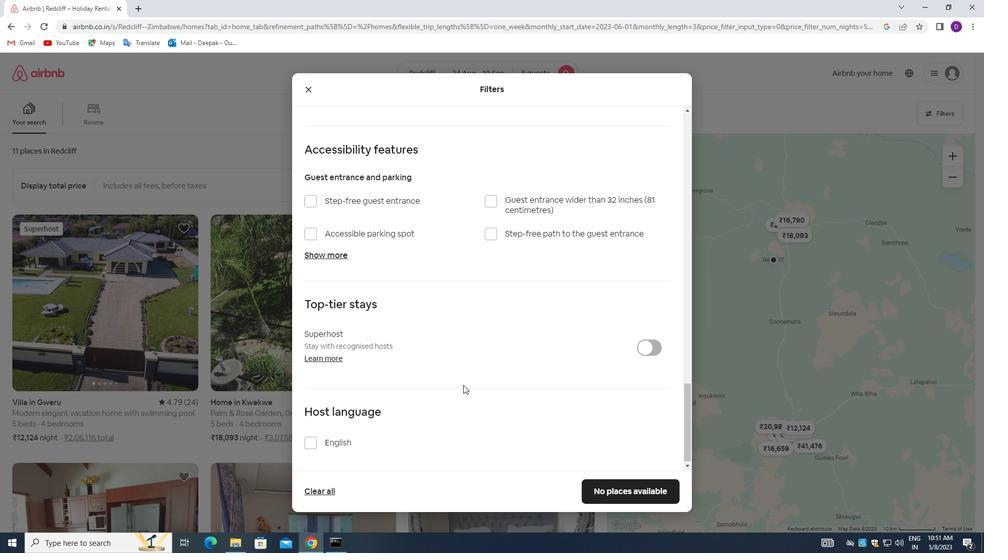 
Action: Mouse scrolled (463, 389) with delta (0, 0)
Screenshot: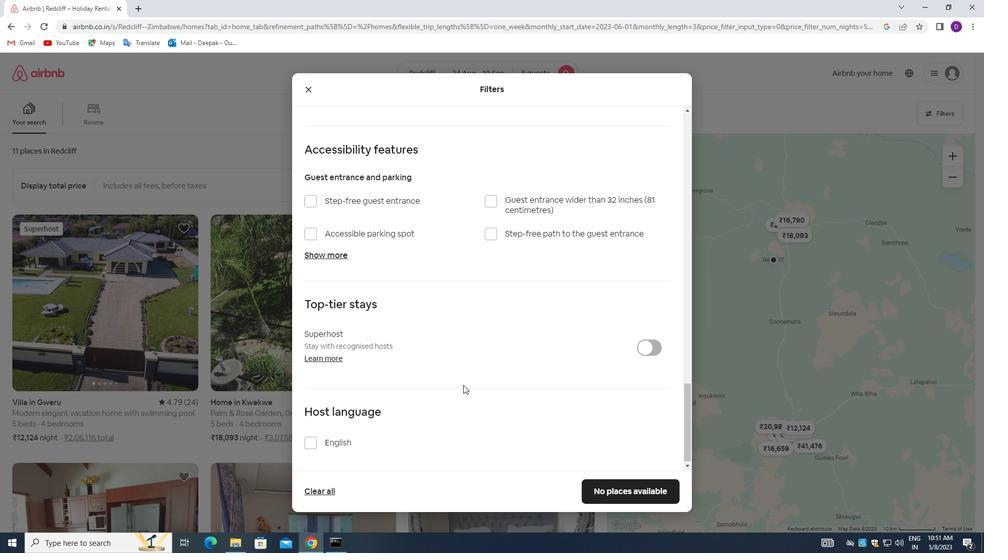 
Action: Mouse moved to (458, 396)
Screenshot: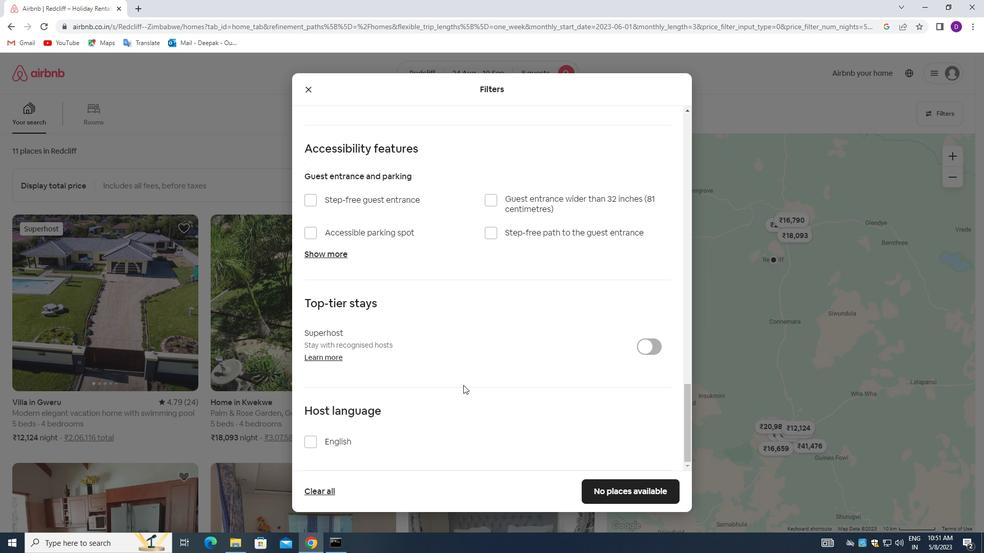 
Action: Mouse scrolled (458, 395) with delta (0, 0)
Screenshot: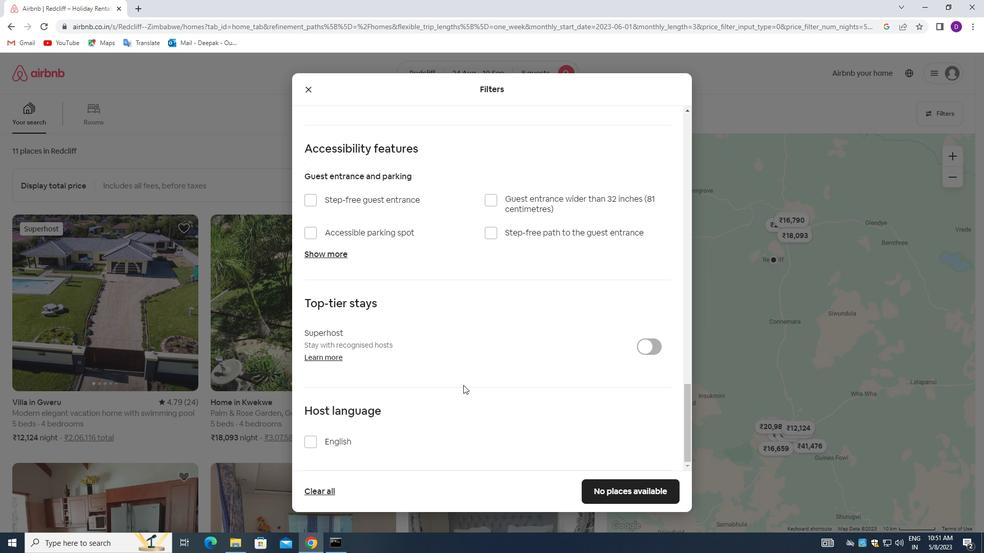 
Action: Mouse moved to (308, 443)
Screenshot: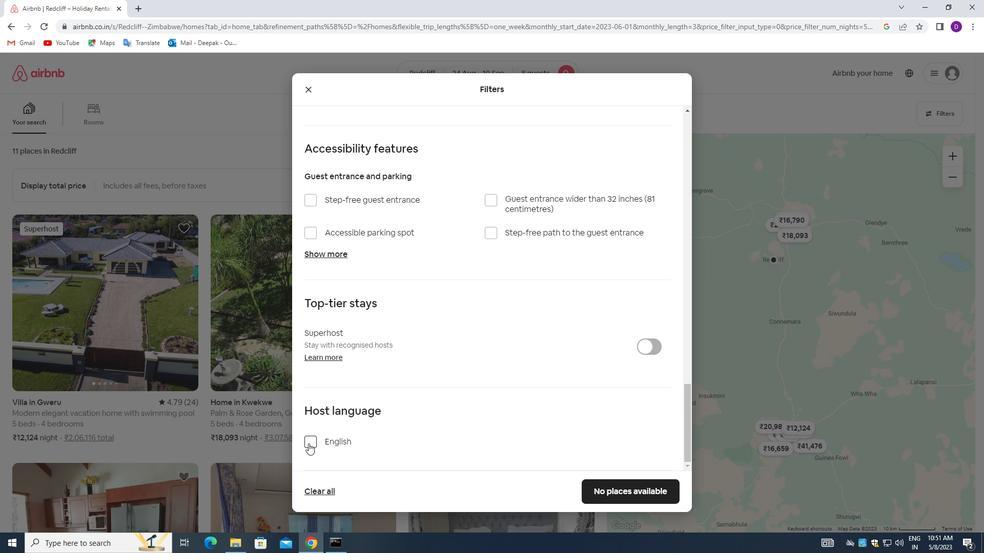 
Action: Mouse pressed left at (308, 443)
Screenshot: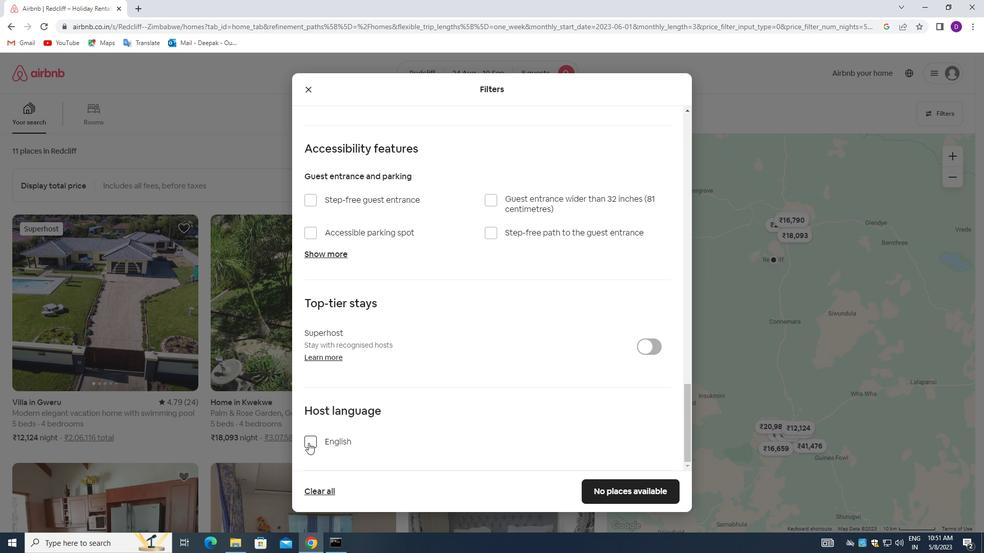 
Action: Mouse moved to (566, 435)
Screenshot: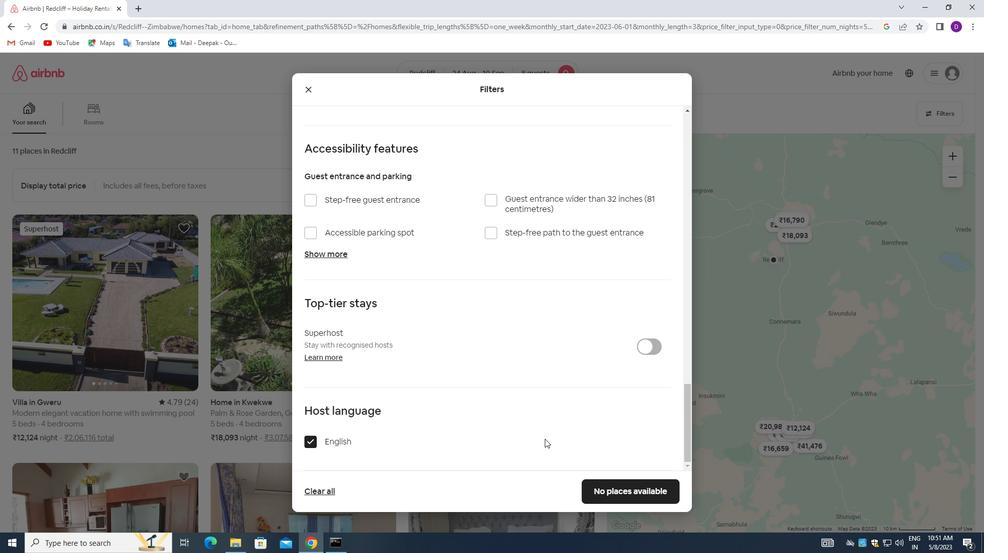 
Action: Mouse scrolled (566, 434) with delta (0, 0)
Screenshot: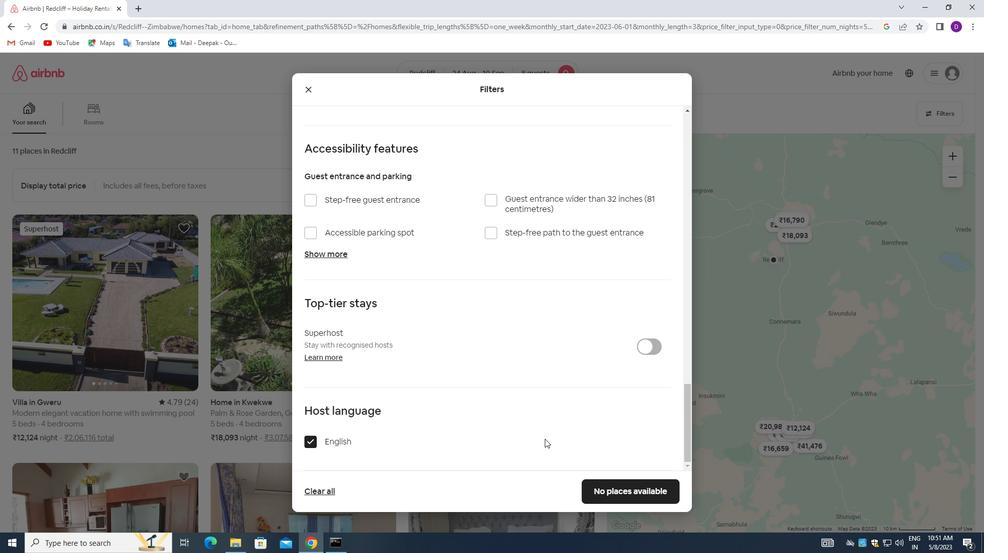 
Action: Mouse moved to (572, 436)
Screenshot: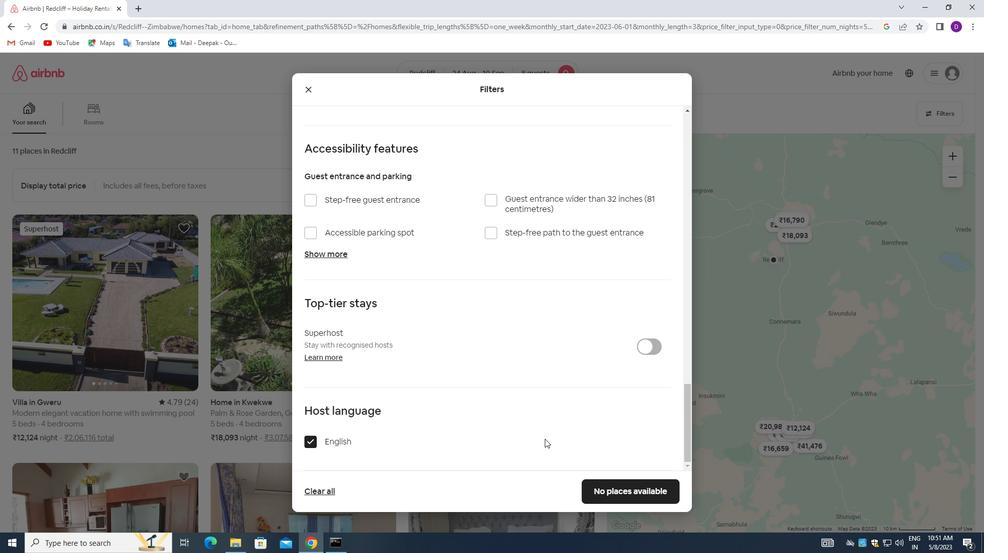 
Action: Mouse scrolled (572, 435) with delta (0, 0)
Screenshot: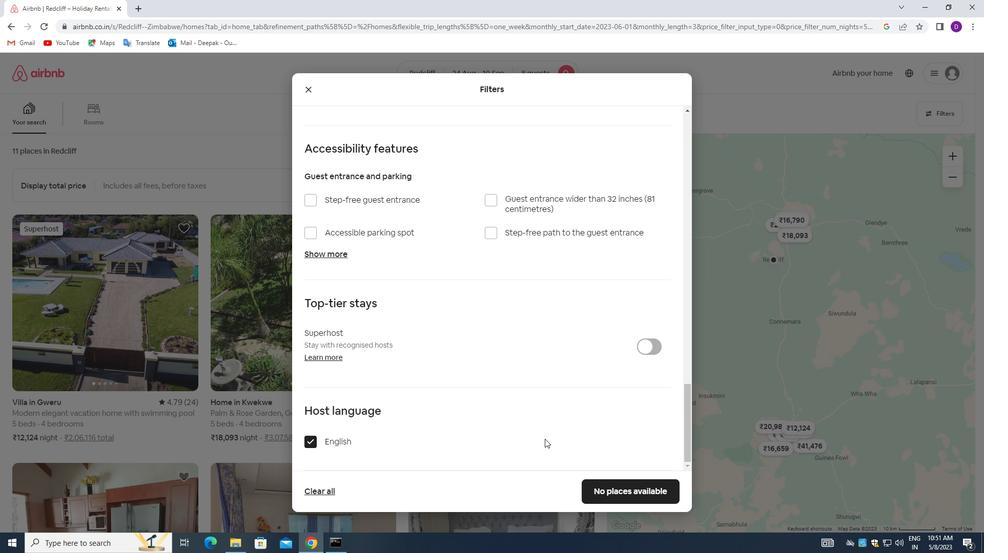 
Action: Mouse moved to (576, 440)
Screenshot: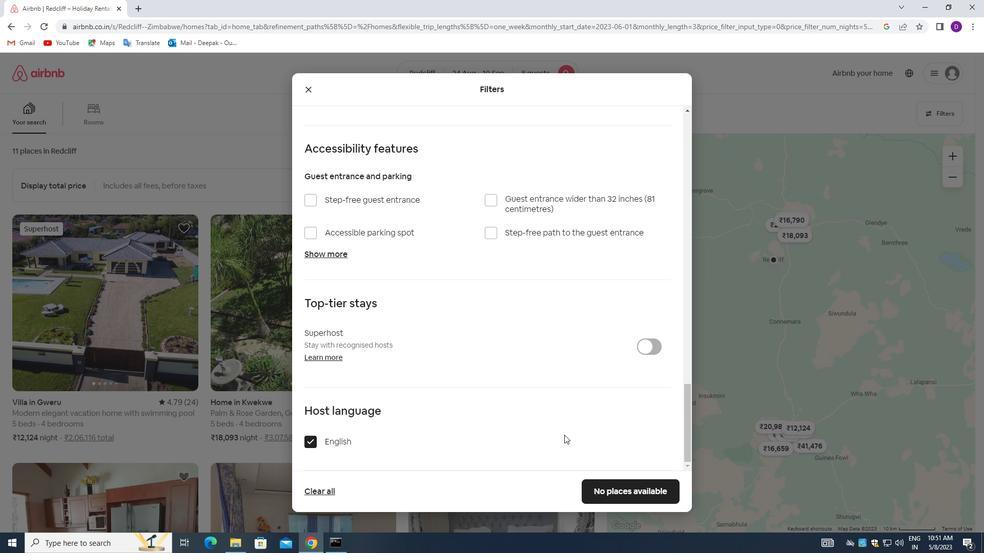 
Action: Mouse scrolled (576, 440) with delta (0, 0)
Screenshot: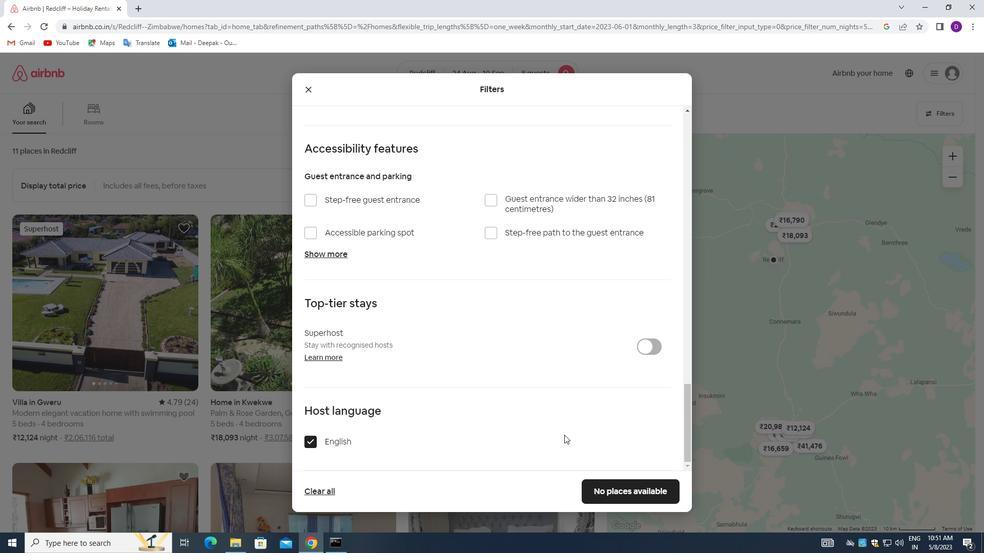 
Action: Mouse moved to (580, 444)
Screenshot: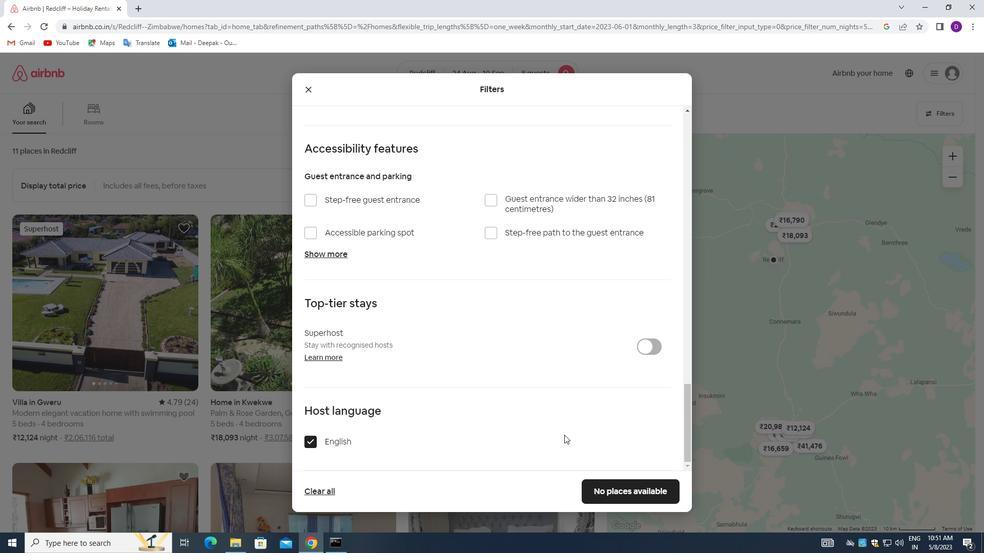 
Action: Mouse scrolled (580, 443) with delta (0, 0)
Screenshot: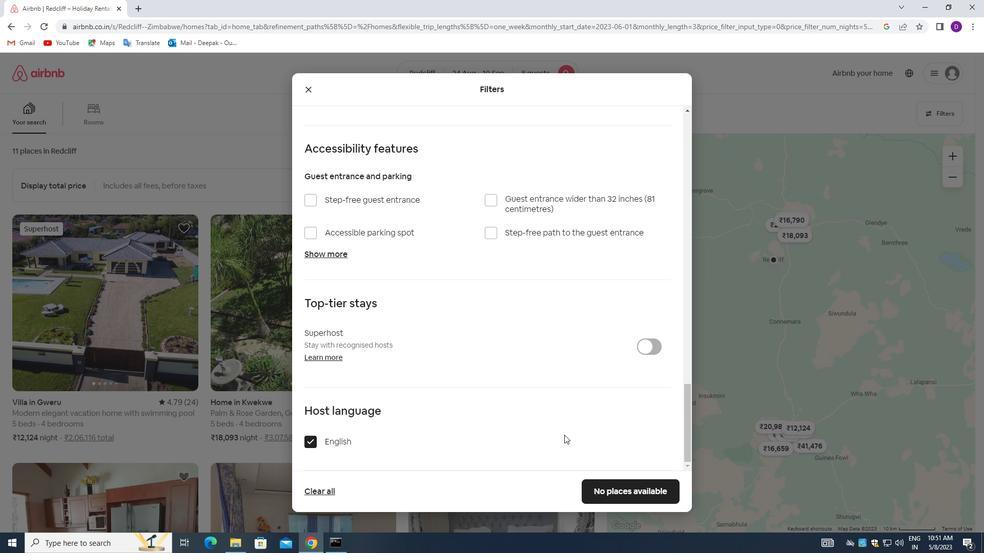 
Action: Mouse moved to (587, 485)
Screenshot: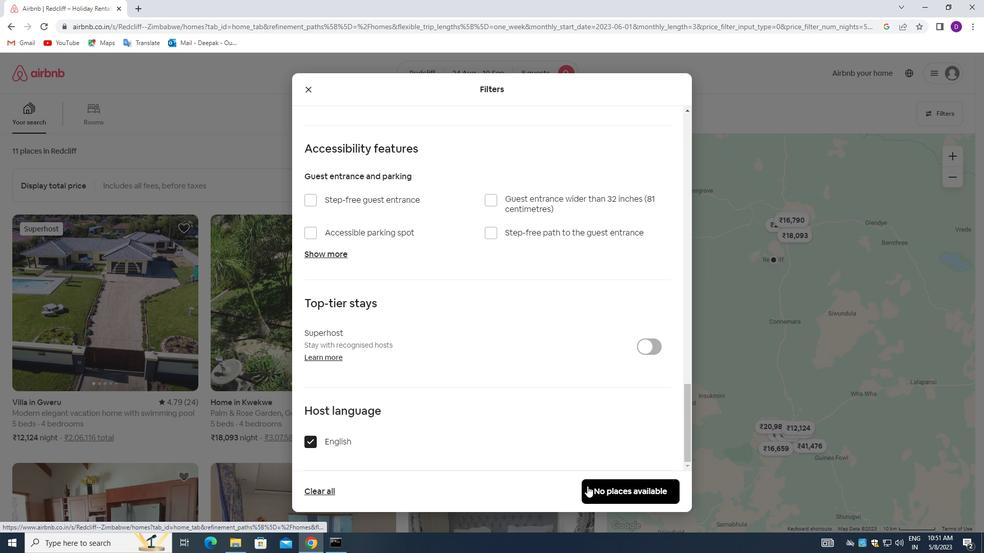 
Action: Mouse pressed left at (587, 485)
Screenshot: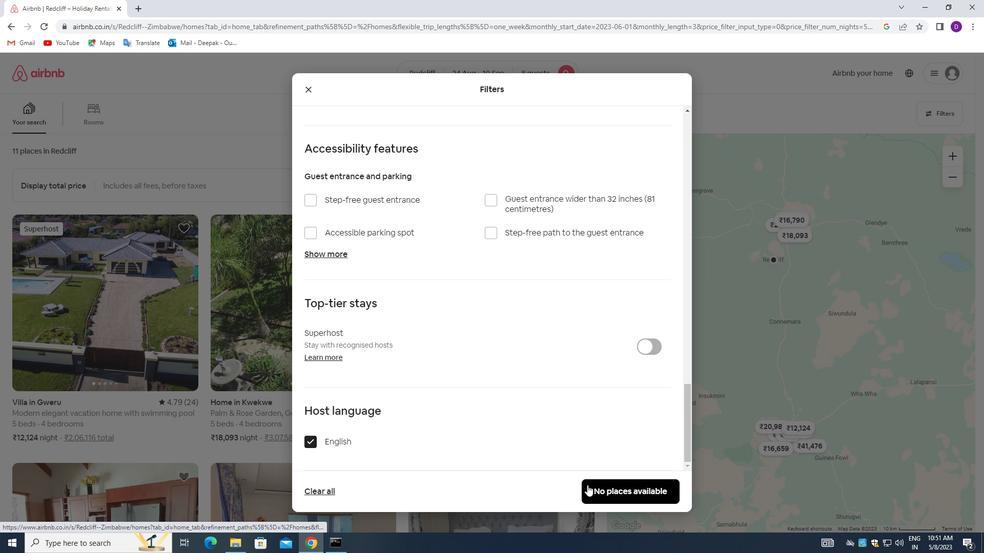
Action: Mouse moved to (547, 374)
Screenshot: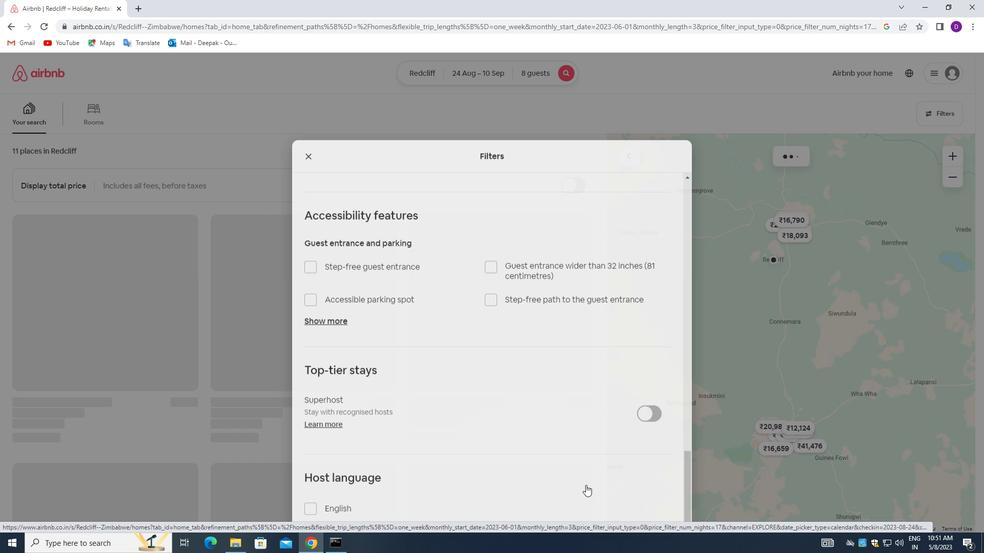 
